Task: Search one way flight ticket for 1 adult, 5 children, 2 infants in seat and 1 infant on lap in first from Meridian: Key Field to Rockford: Chicago Rockford International Airport(was Northwest Chicagoland Regional Airport At Rockford) on 5-1-2023. Choice of flights is Southwest. Number of bags: 7 checked bags. Price is upto 55000. Outbound departure time preference is 18:45.
Action: Mouse moved to (347, 514)
Screenshot: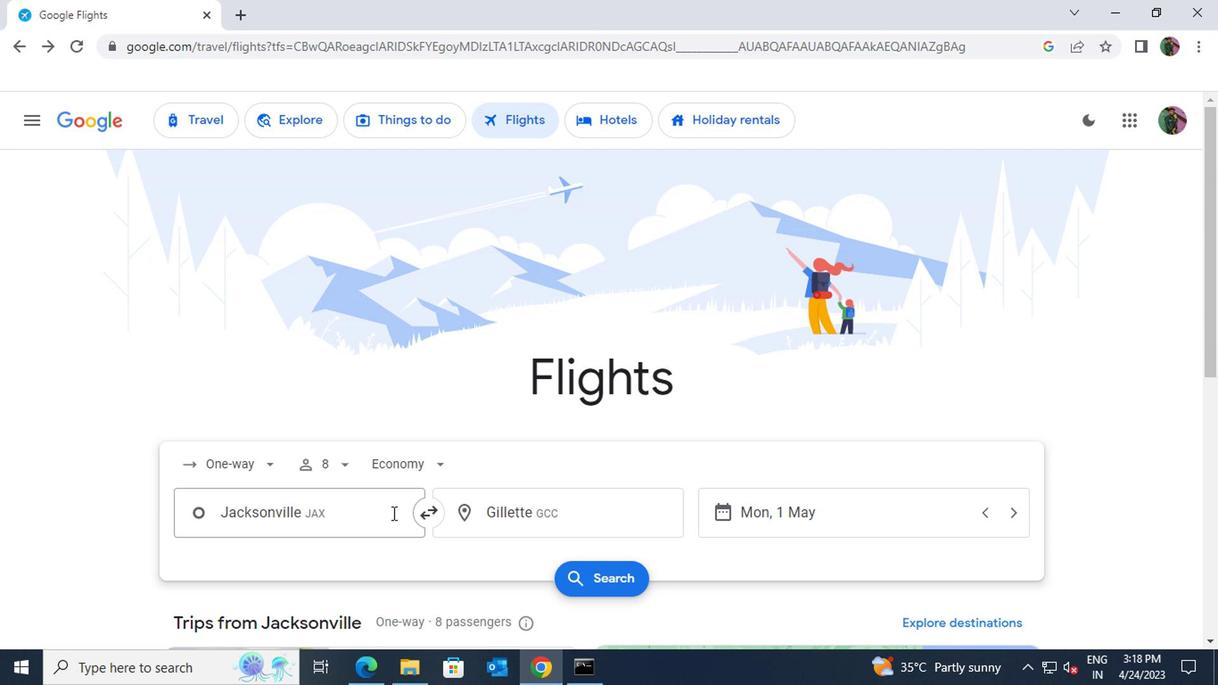 
Action: Mouse pressed left at (347, 514)
Screenshot: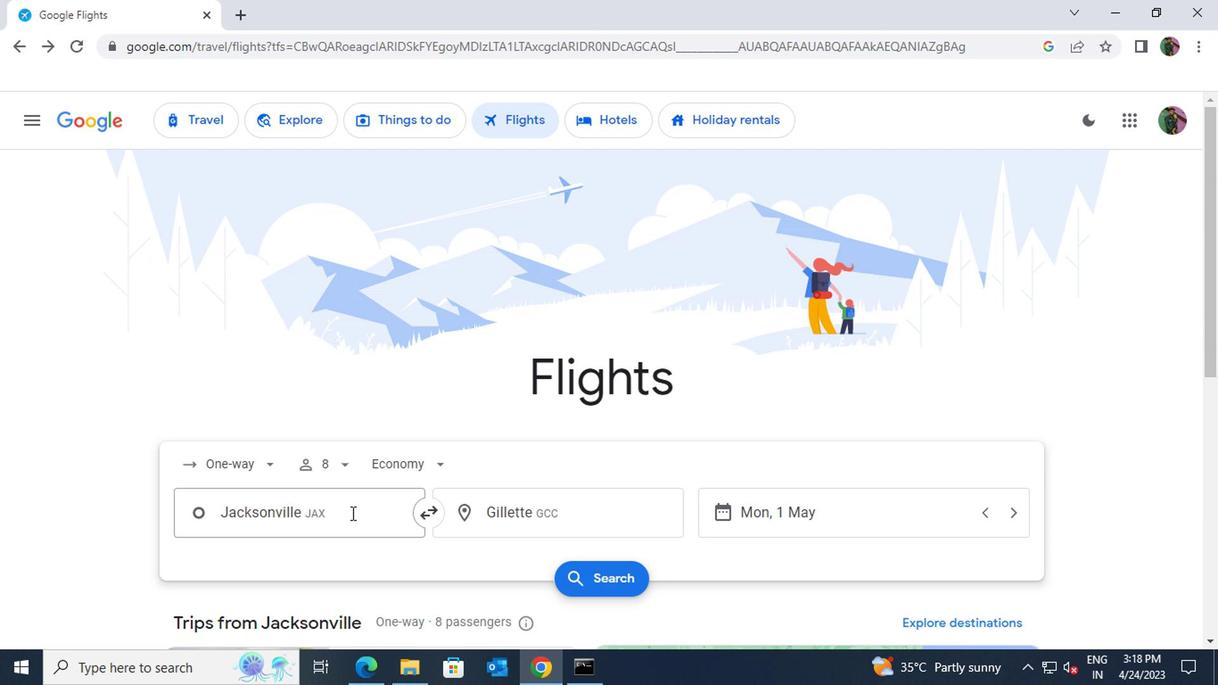 
Action: Key pressed meridan
Screenshot: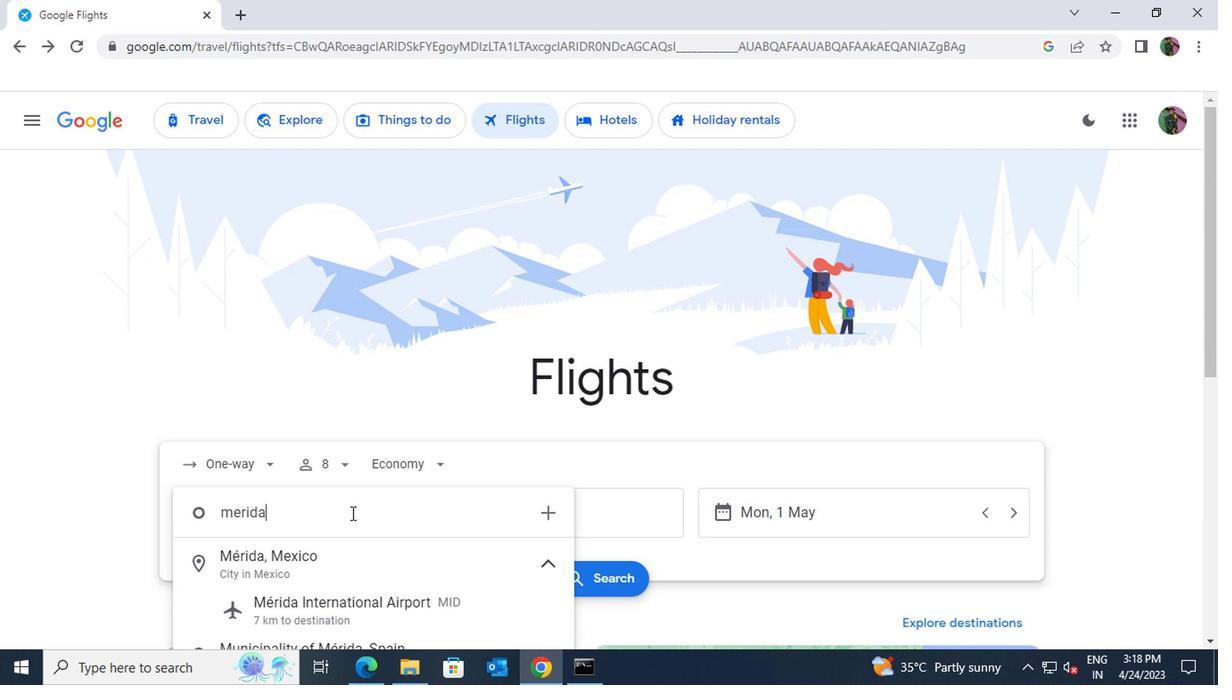 
Action: Mouse moved to (354, 570)
Screenshot: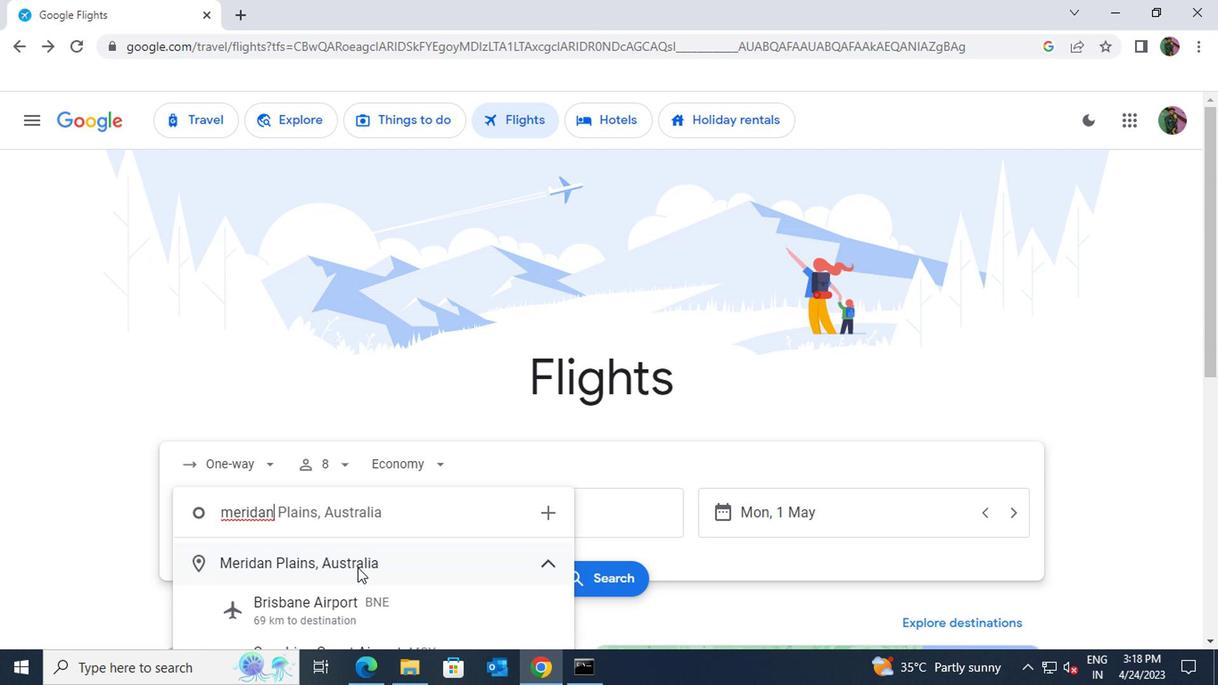 
Action: Mouse pressed left at (354, 570)
Screenshot: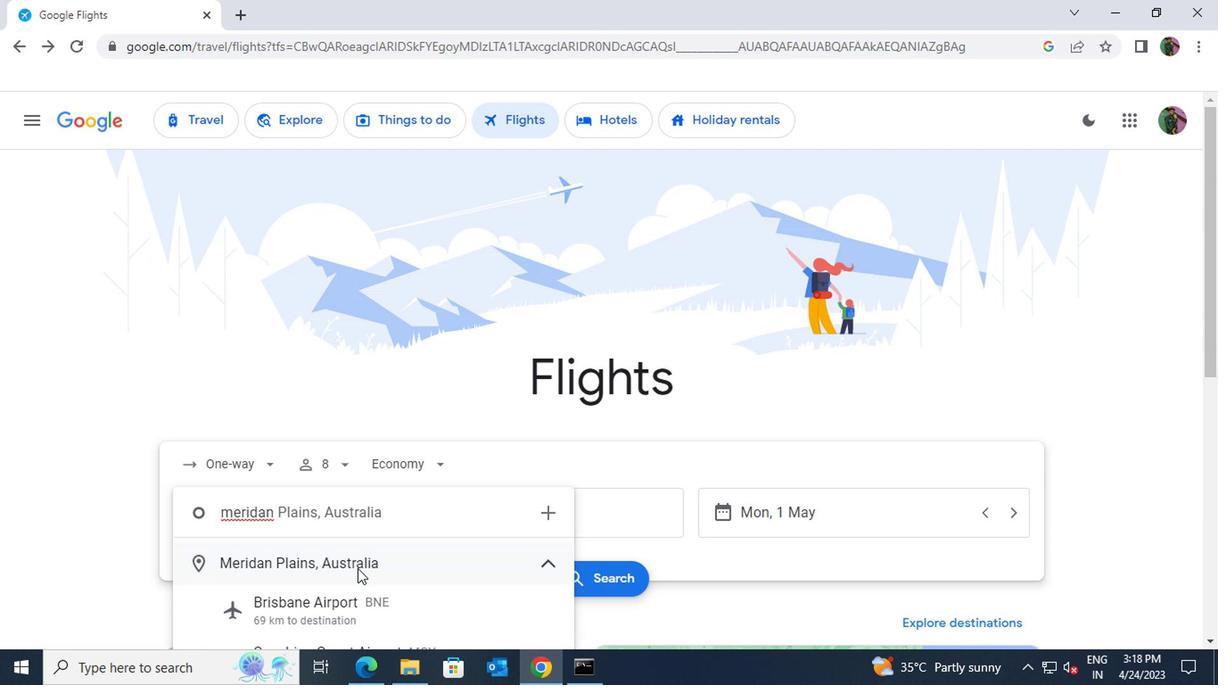 
Action: Mouse moved to (504, 520)
Screenshot: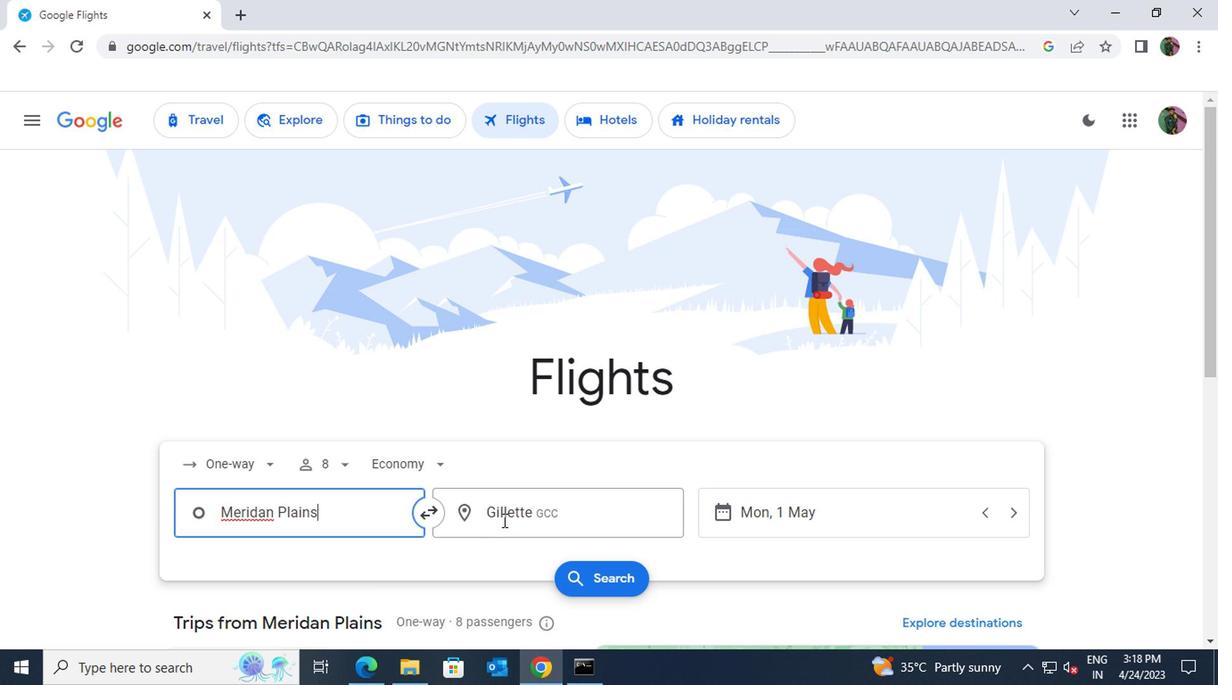 
Action: Mouse pressed left at (504, 520)
Screenshot: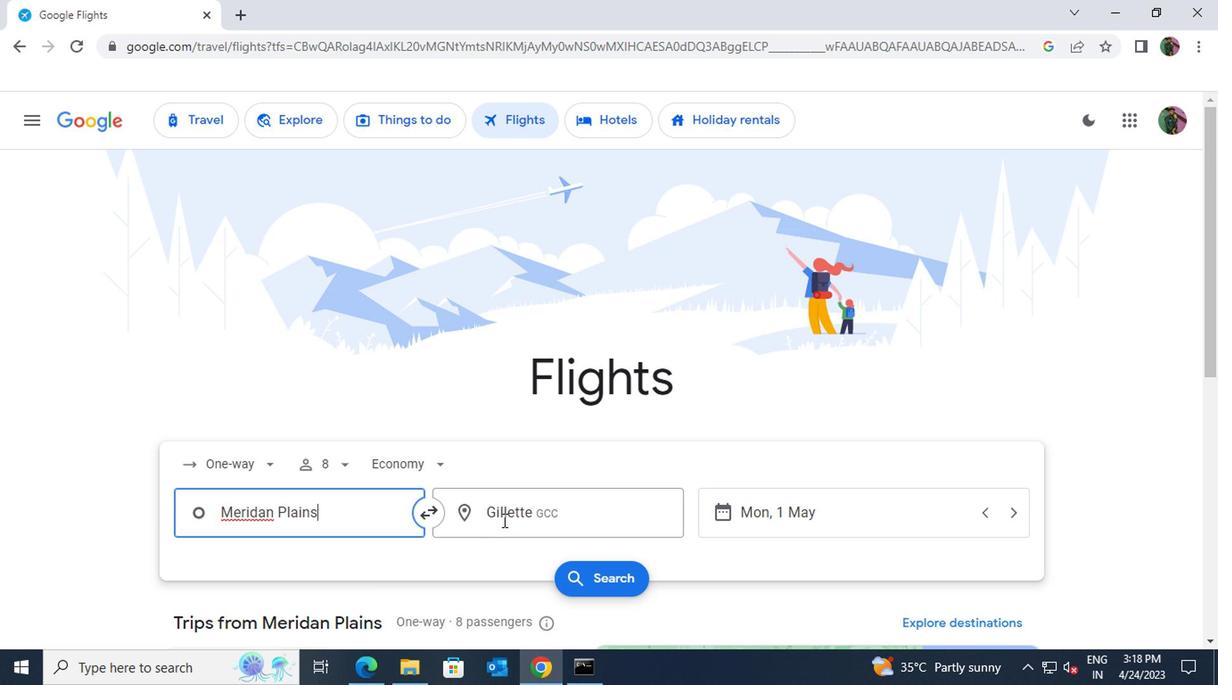 
Action: Key pressed rockford<Key.space>chiag
Screenshot: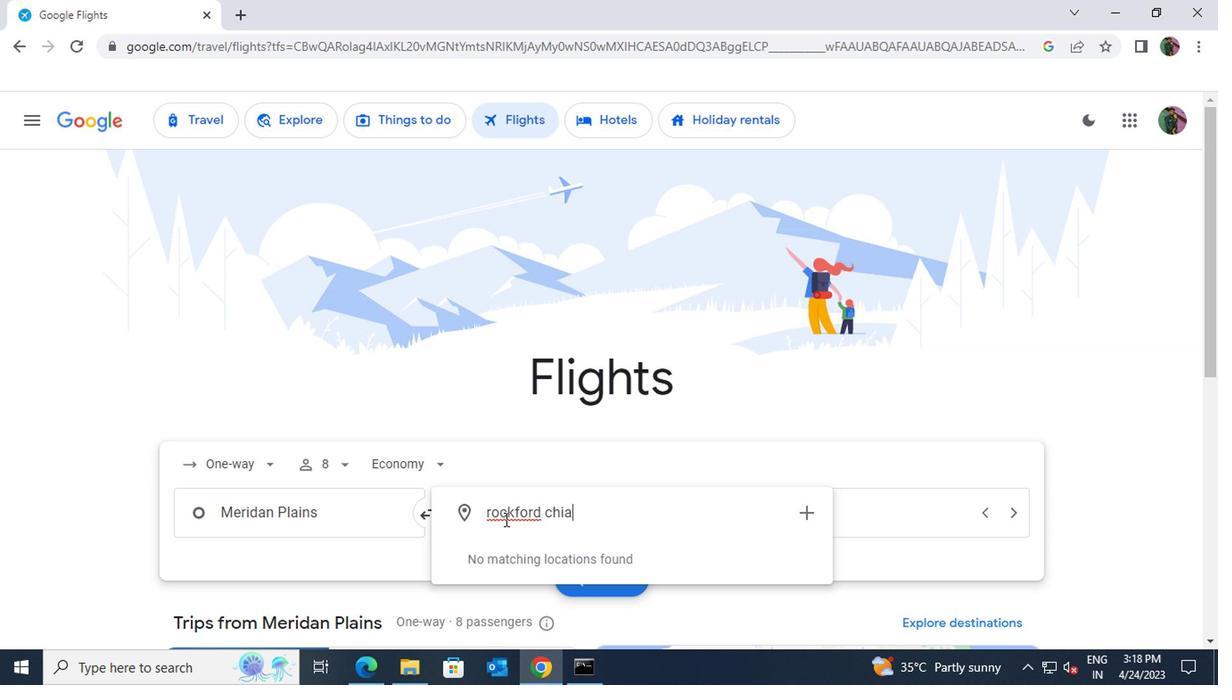 
Action: Mouse moved to (589, 552)
Screenshot: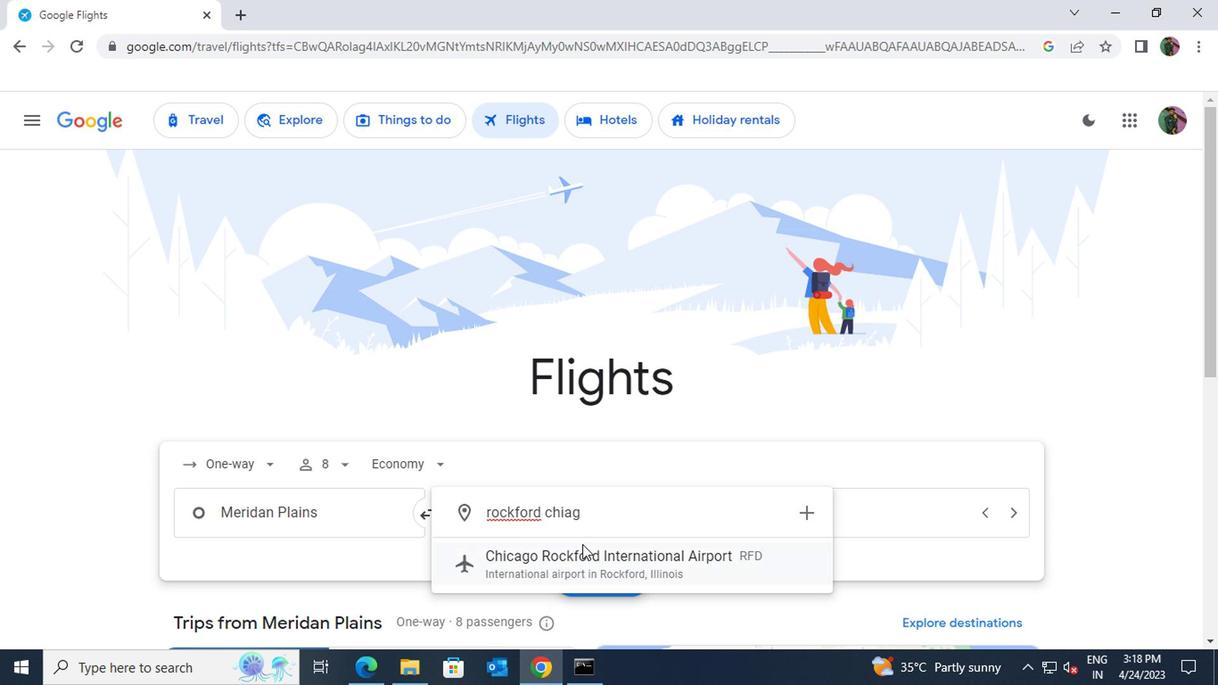 
Action: Mouse pressed left at (589, 552)
Screenshot: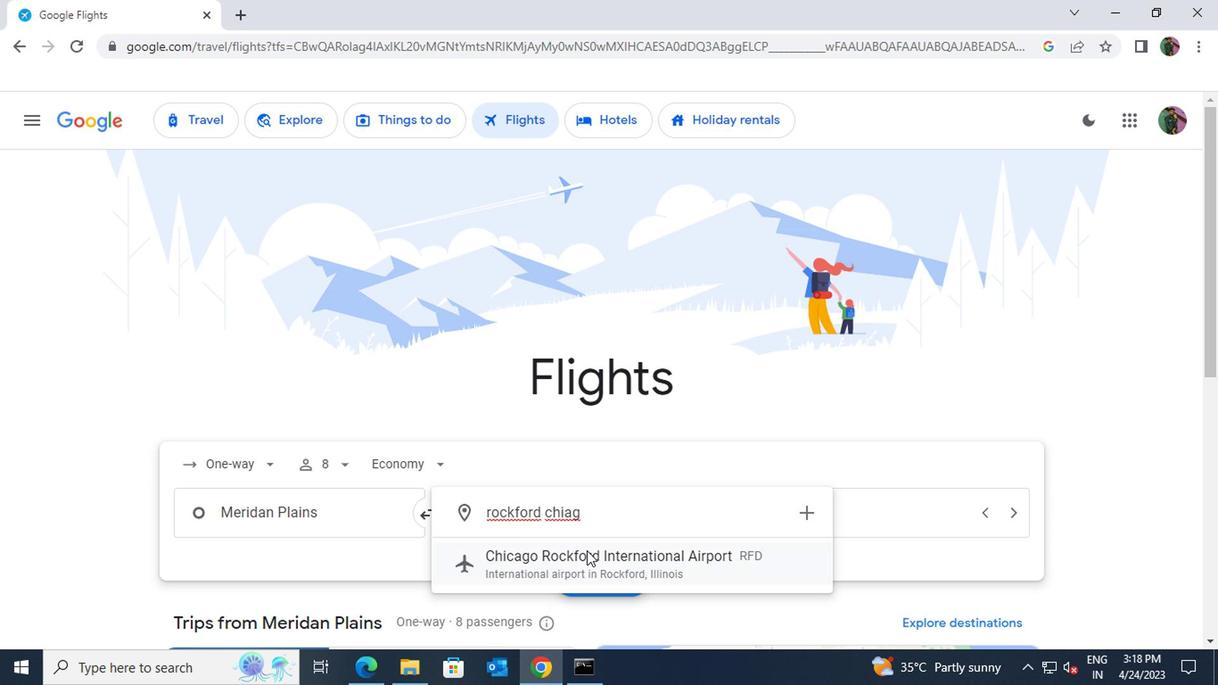 
Action: Mouse moved to (348, 471)
Screenshot: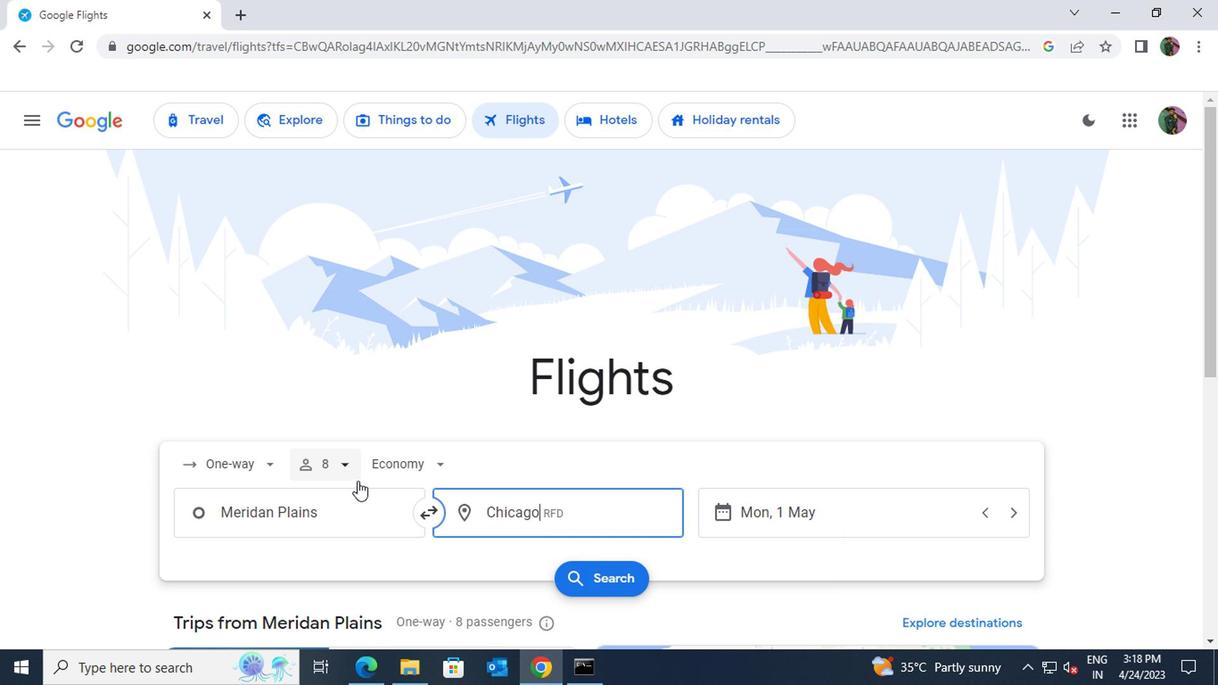 
Action: Mouse pressed left at (348, 471)
Screenshot: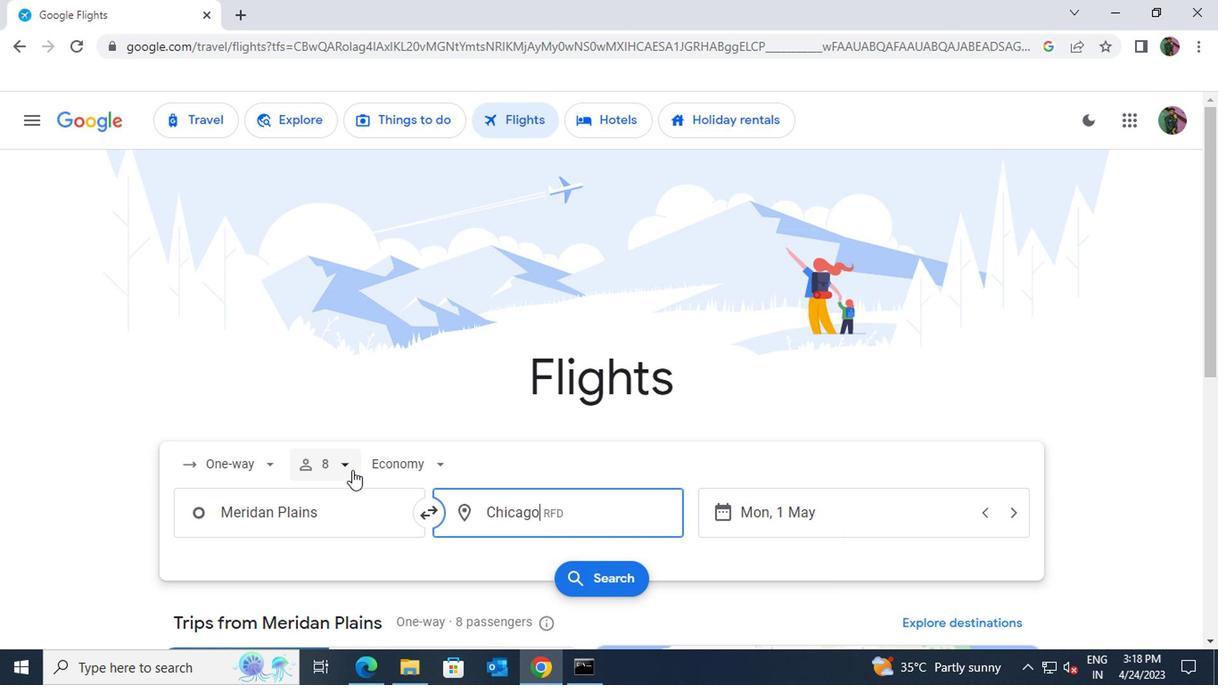 
Action: Mouse moved to (404, 515)
Screenshot: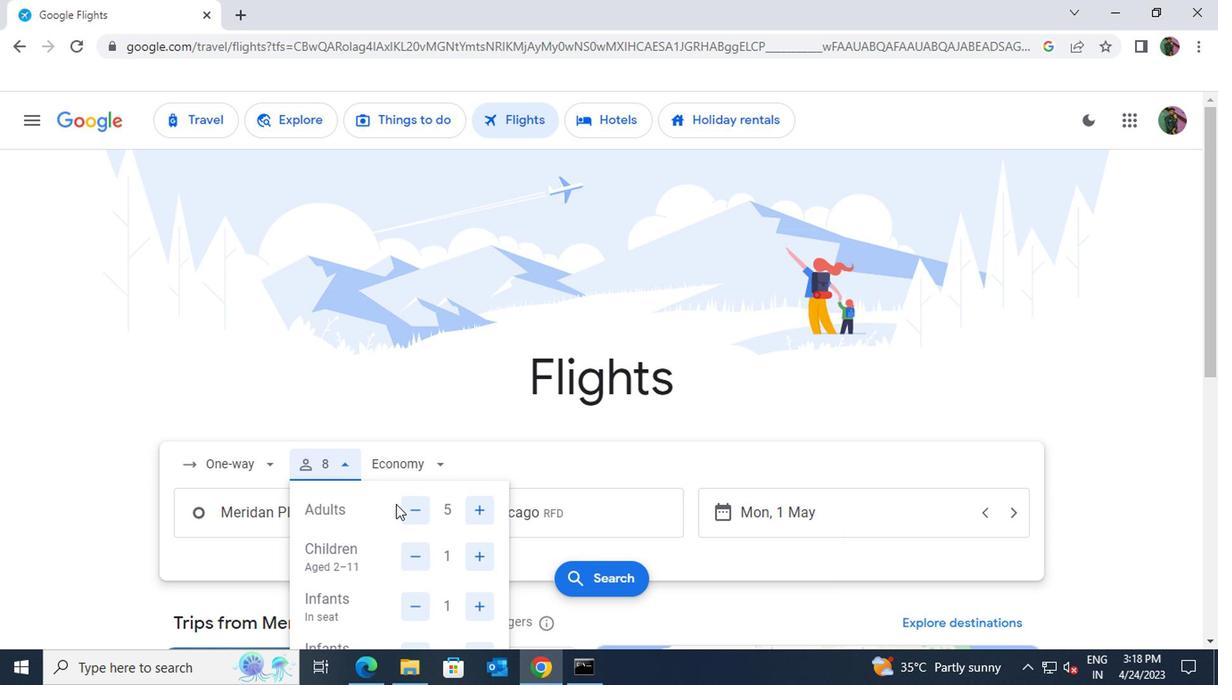 
Action: Mouse pressed left at (404, 515)
Screenshot: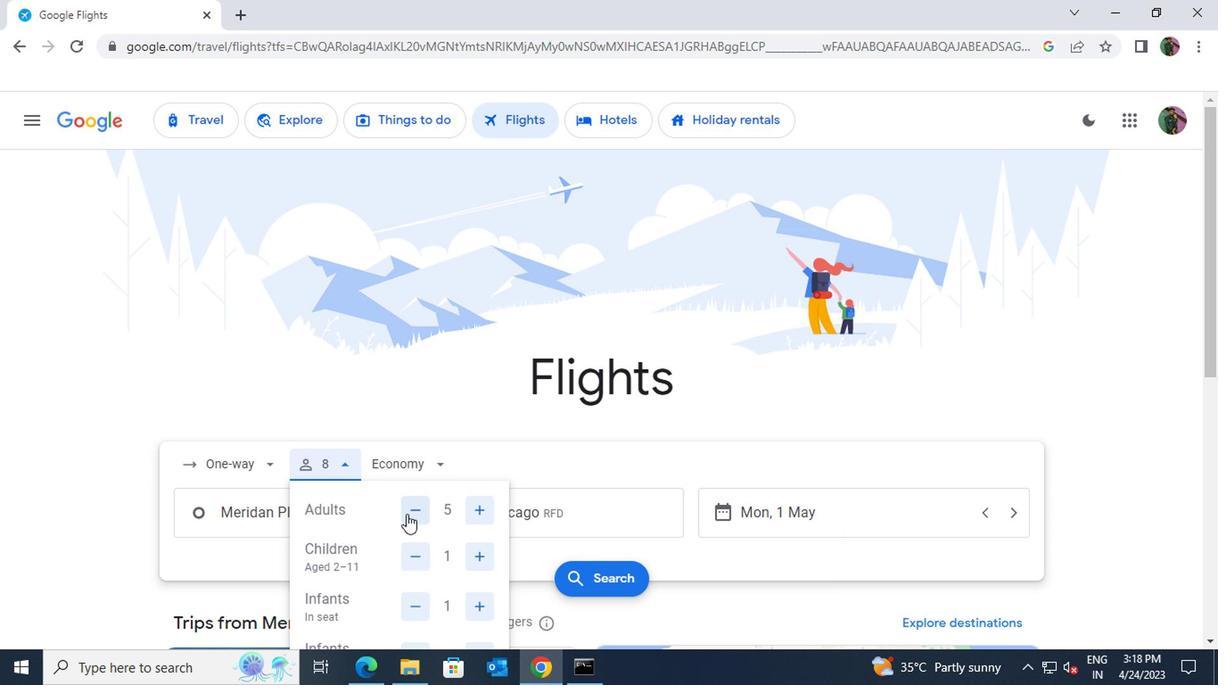 
Action: Mouse pressed left at (404, 515)
Screenshot: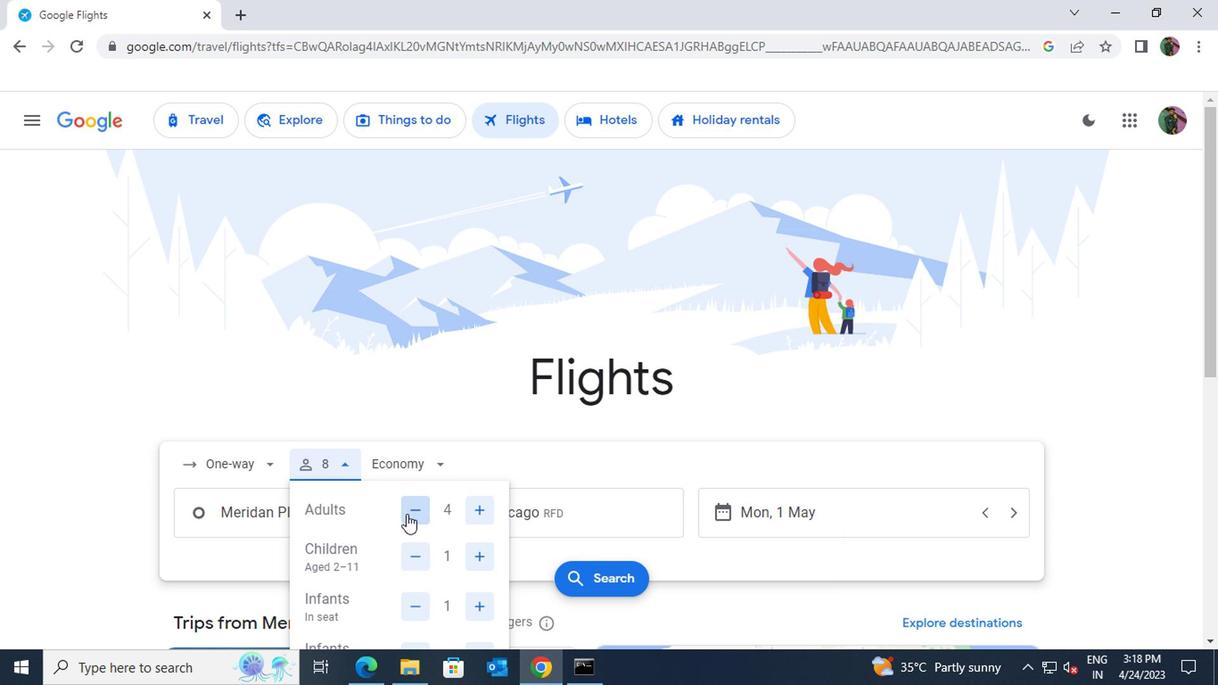 
Action: Mouse pressed left at (404, 515)
Screenshot: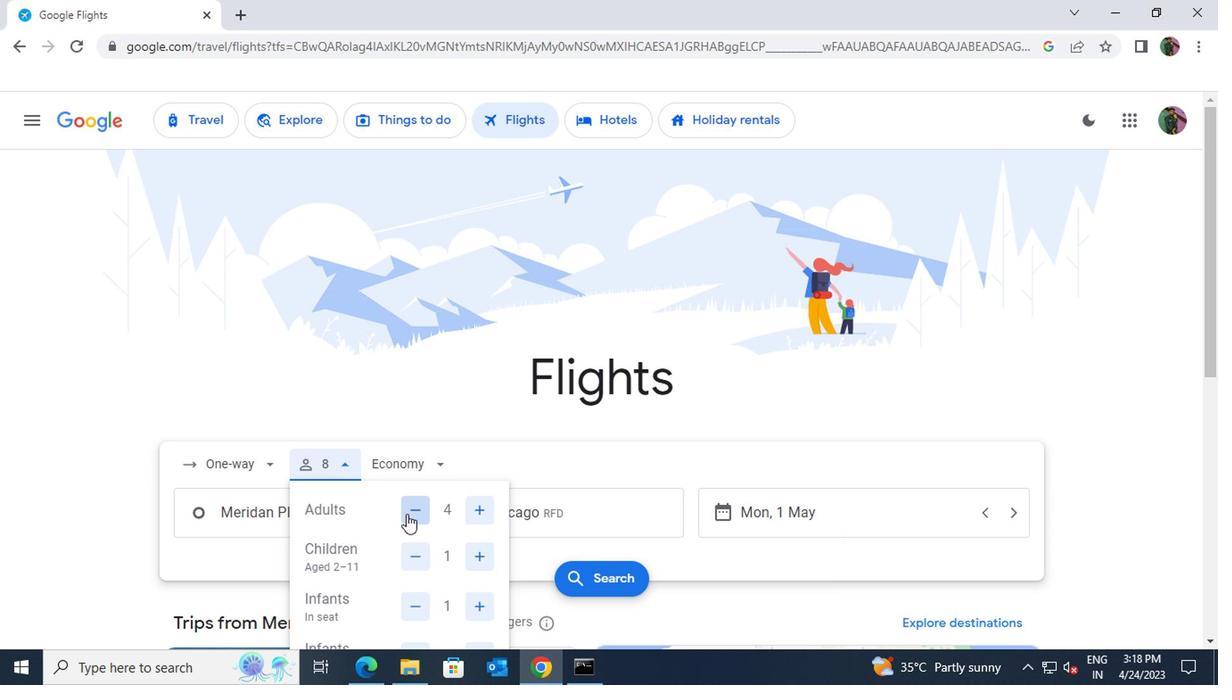 
Action: Mouse pressed left at (404, 515)
Screenshot: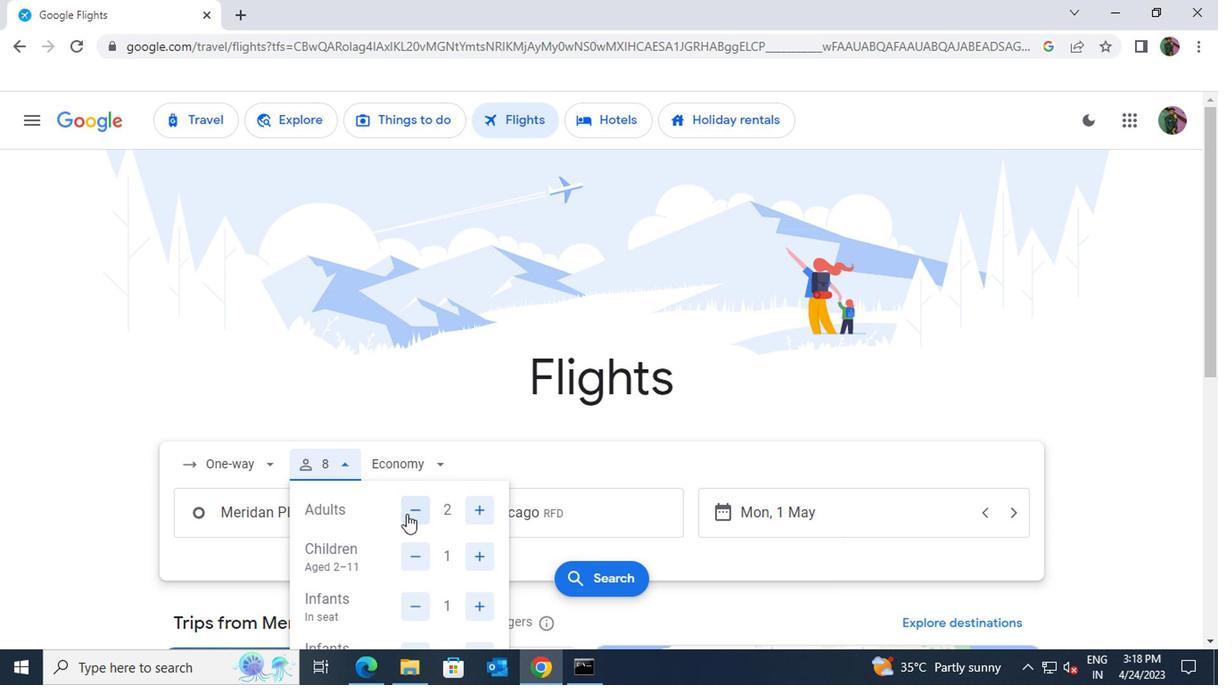 
Action: Mouse moved to (471, 559)
Screenshot: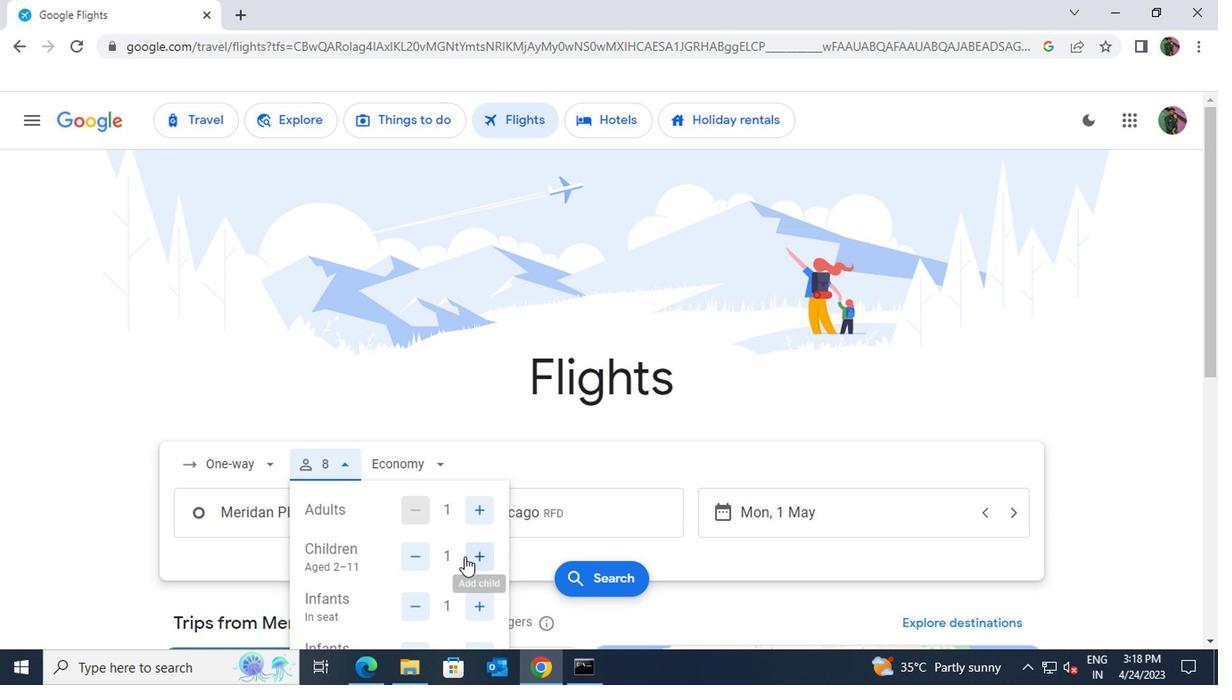 
Action: Mouse pressed left at (471, 559)
Screenshot: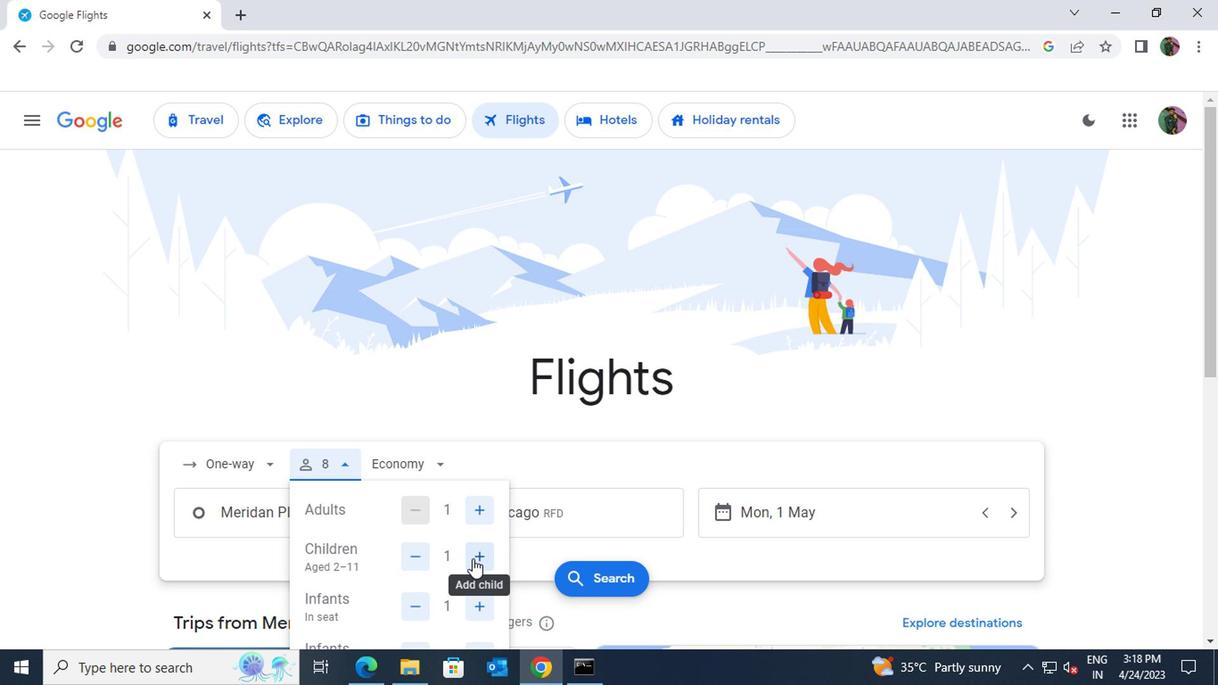 
Action: Mouse pressed left at (471, 559)
Screenshot: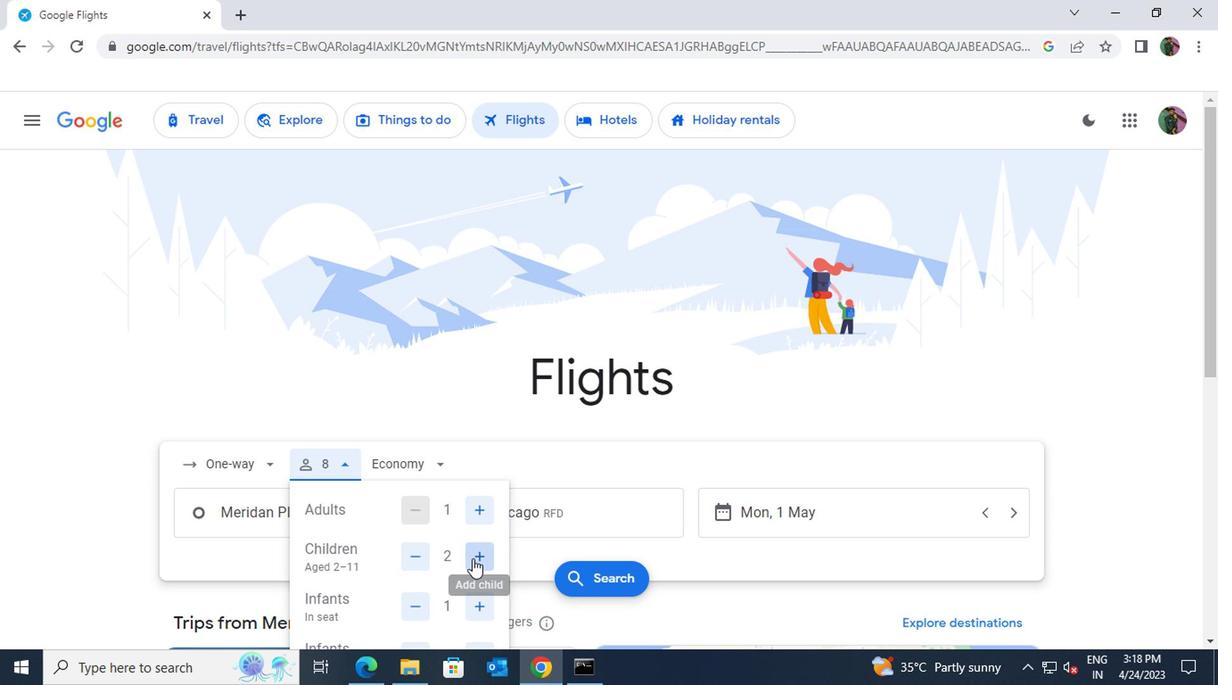 
Action: Mouse pressed left at (471, 559)
Screenshot: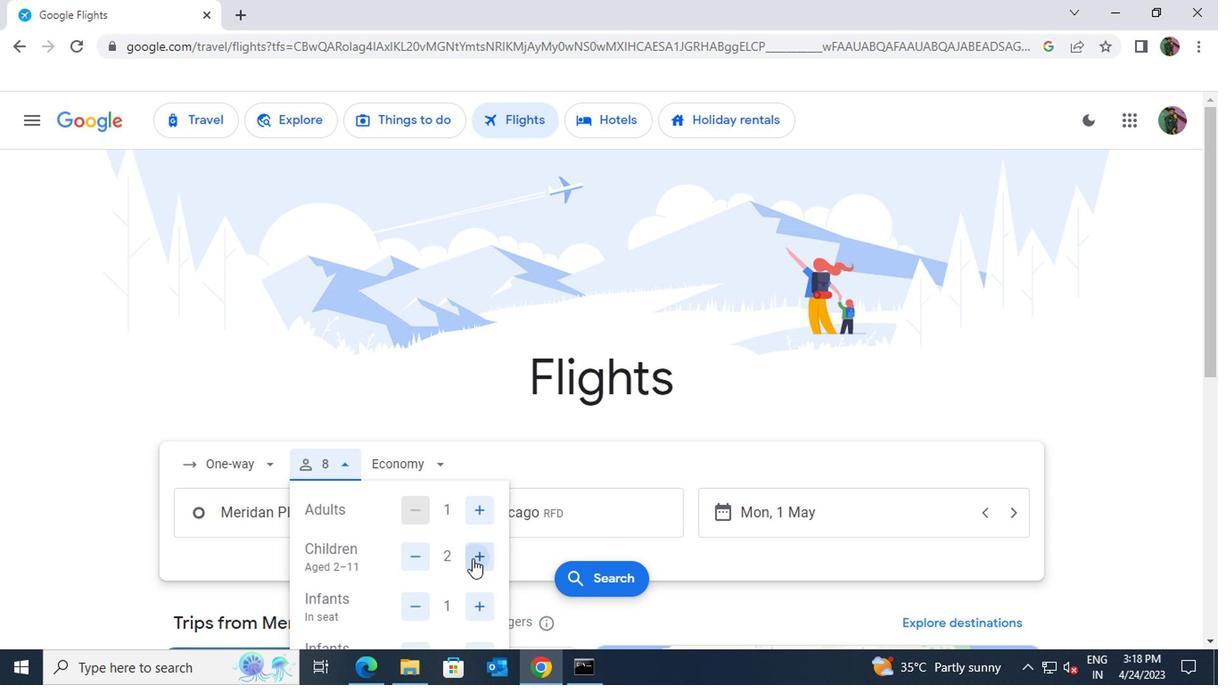 
Action: Mouse pressed left at (471, 559)
Screenshot: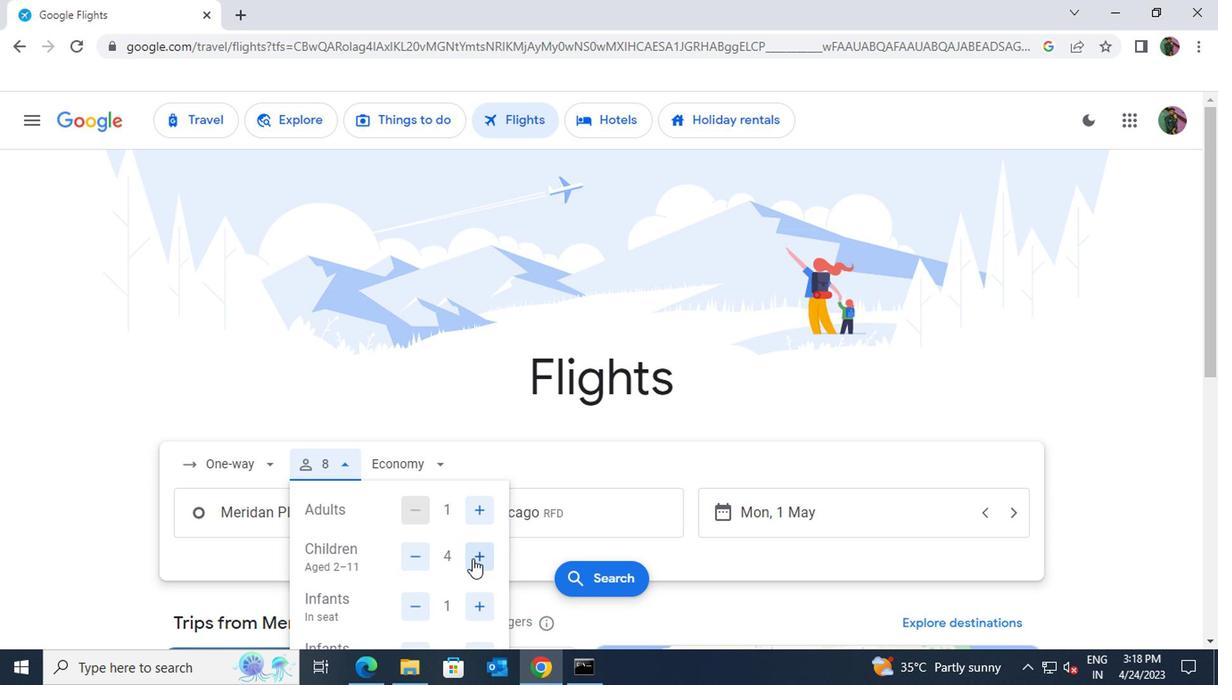 
Action: Mouse scrolled (471, 559) with delta (0, 0)
Screenshot: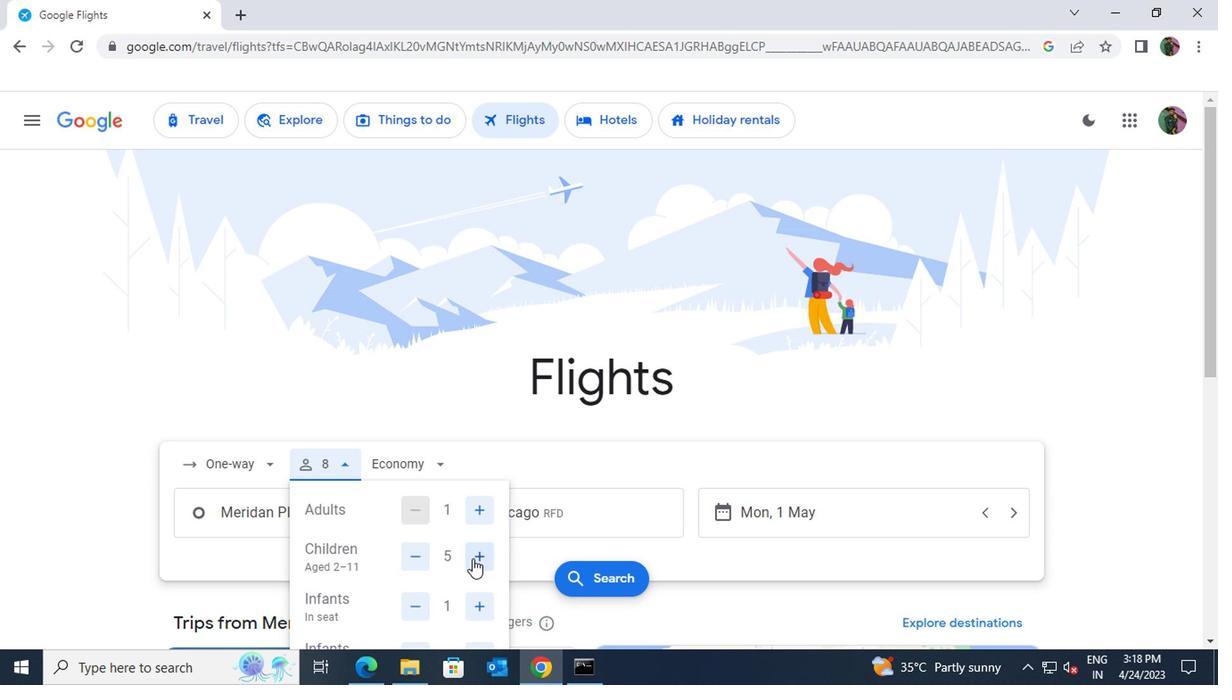 
Action: Mouse moved to (413, 561)
Screenshot: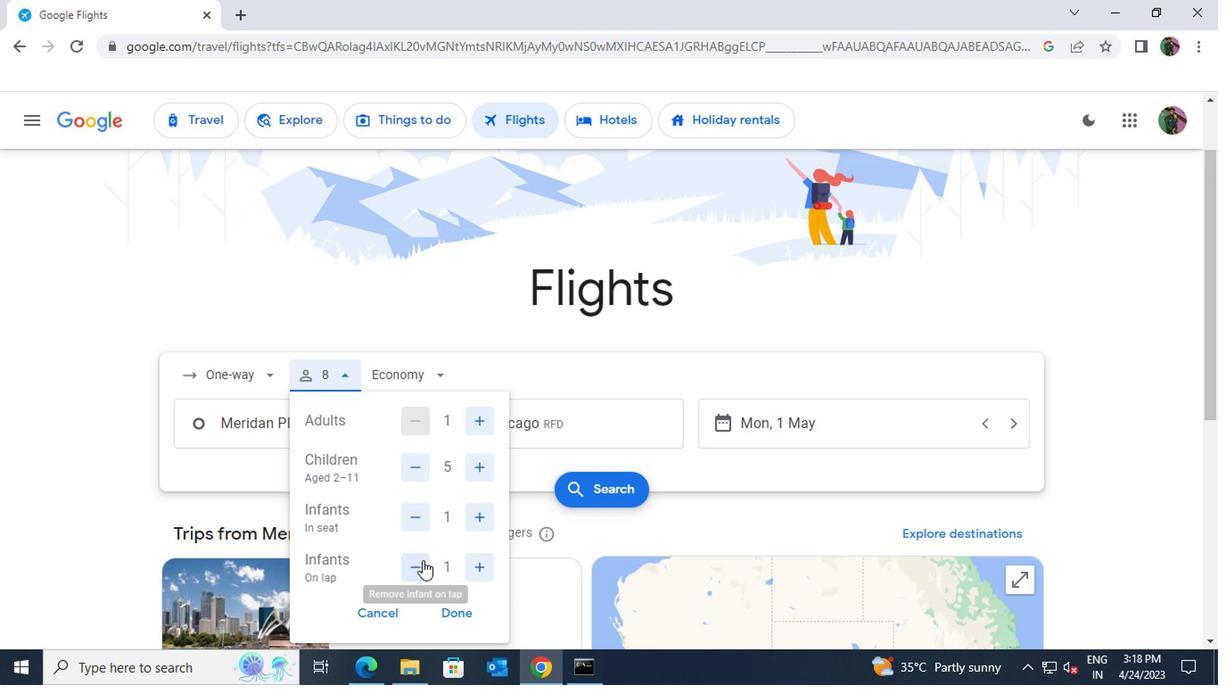 
Action: Mouse pressed left at (413, 561)
Screenshot: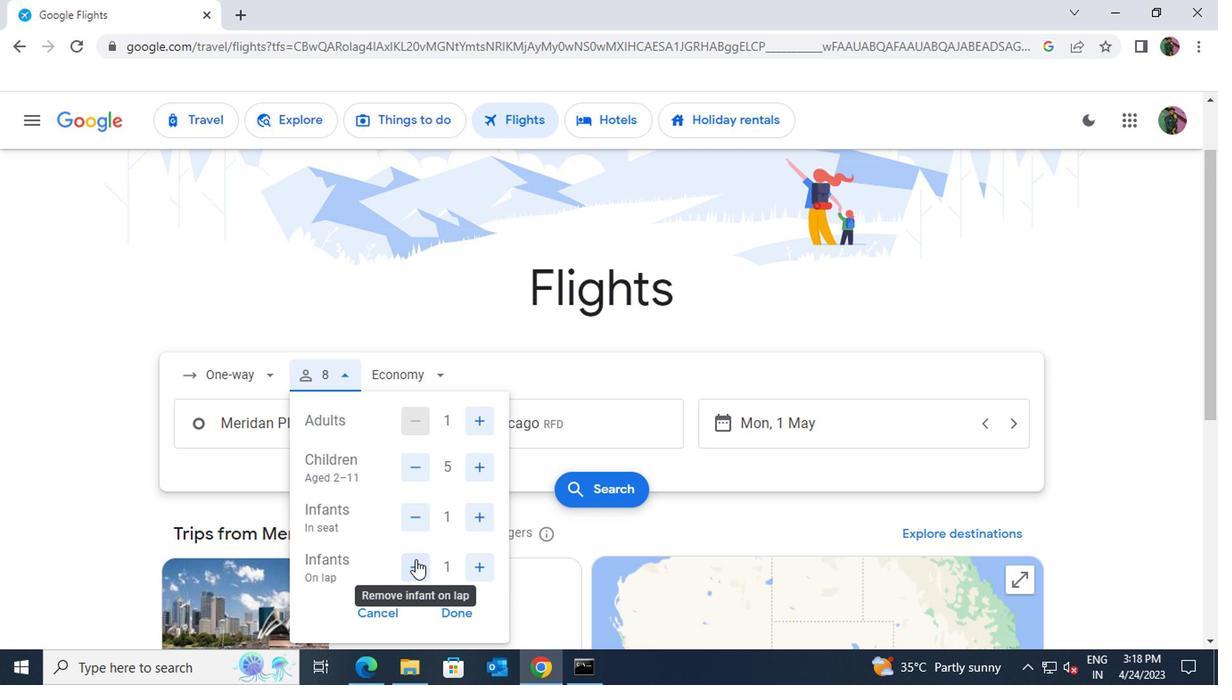 
Action: Mouse moved to (451, 604)
Screenshot: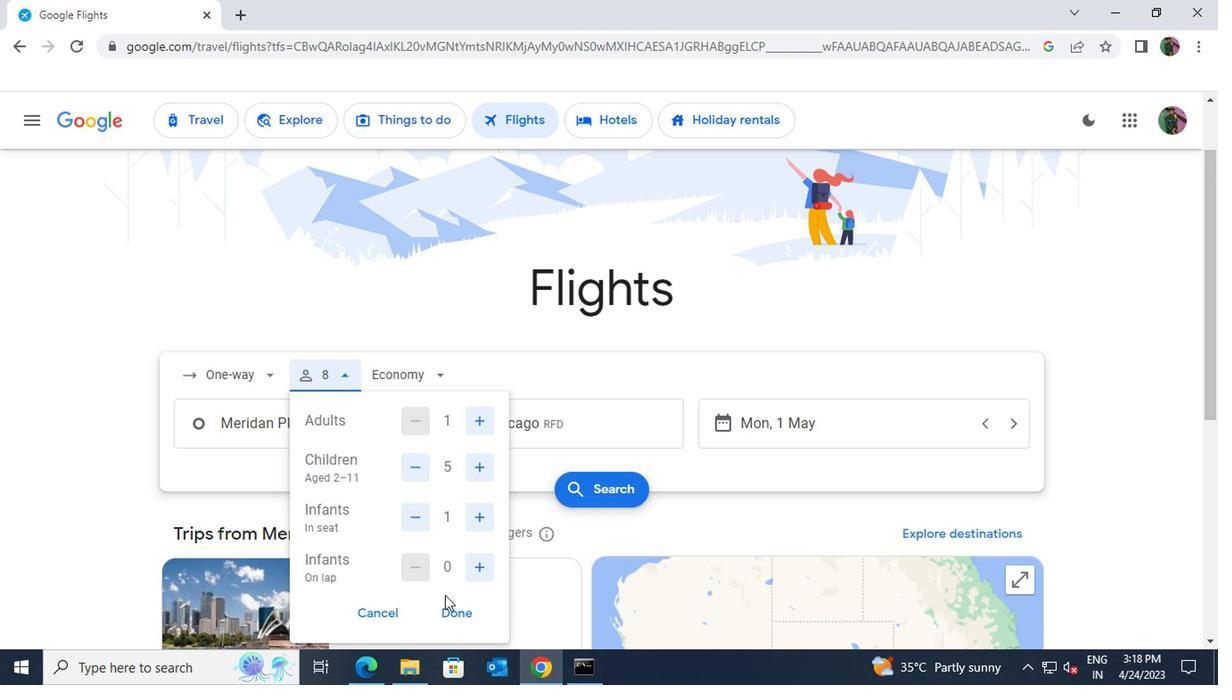 
Action: Mouse pressed left at (451, 604)
Screenshot: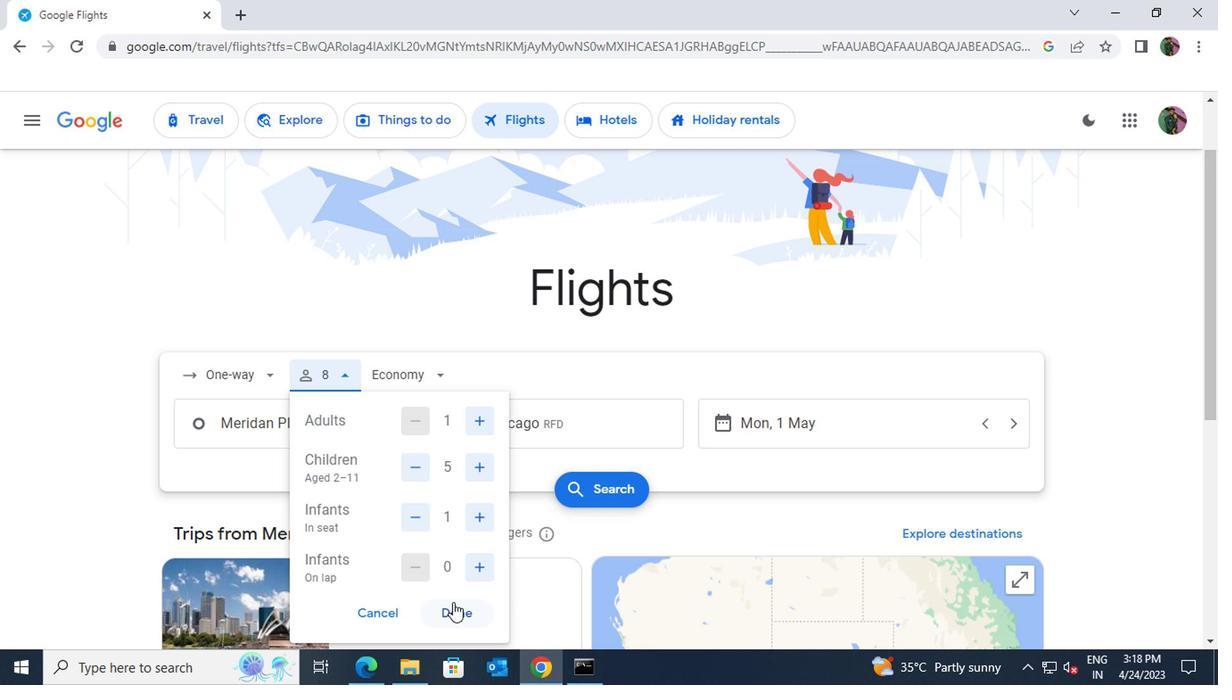 
Action: Mouse moved to (714, 425)
Screenshot: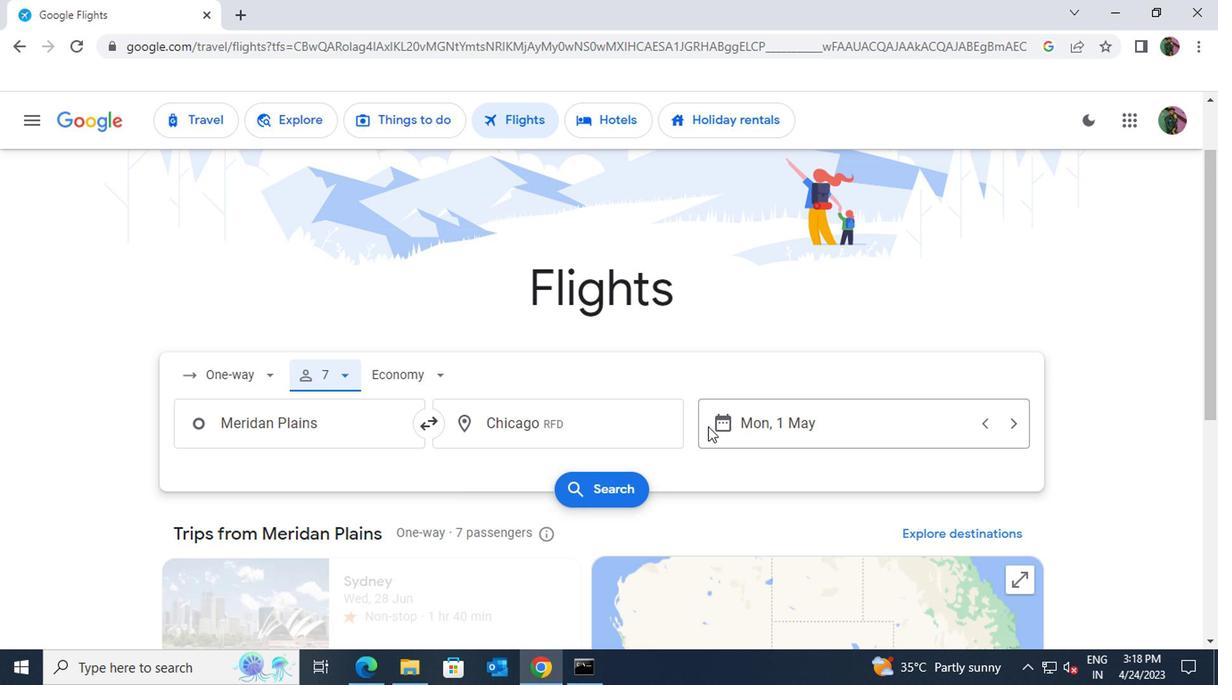 
Action: Mouse pressed left at (714, 425)
Screenshot: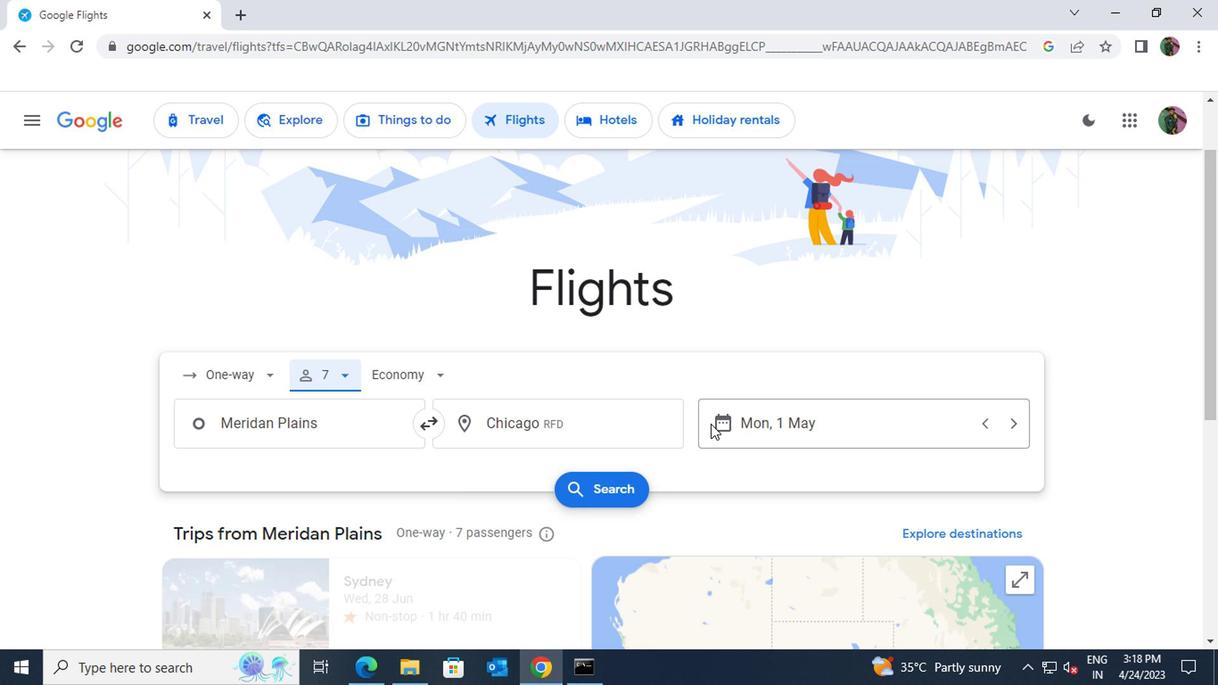 
Action: Mouse moved to (785, 329)
Screenshot: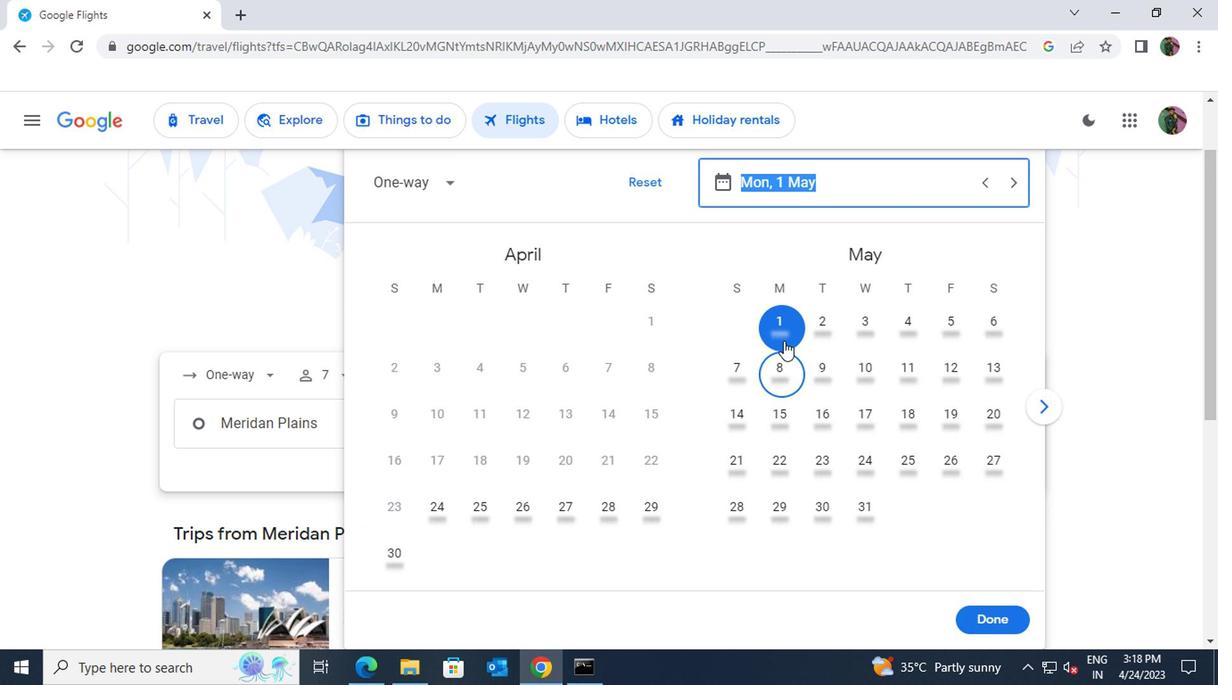 
Action: Mouse pressed left at (785, 329)
Screenshot: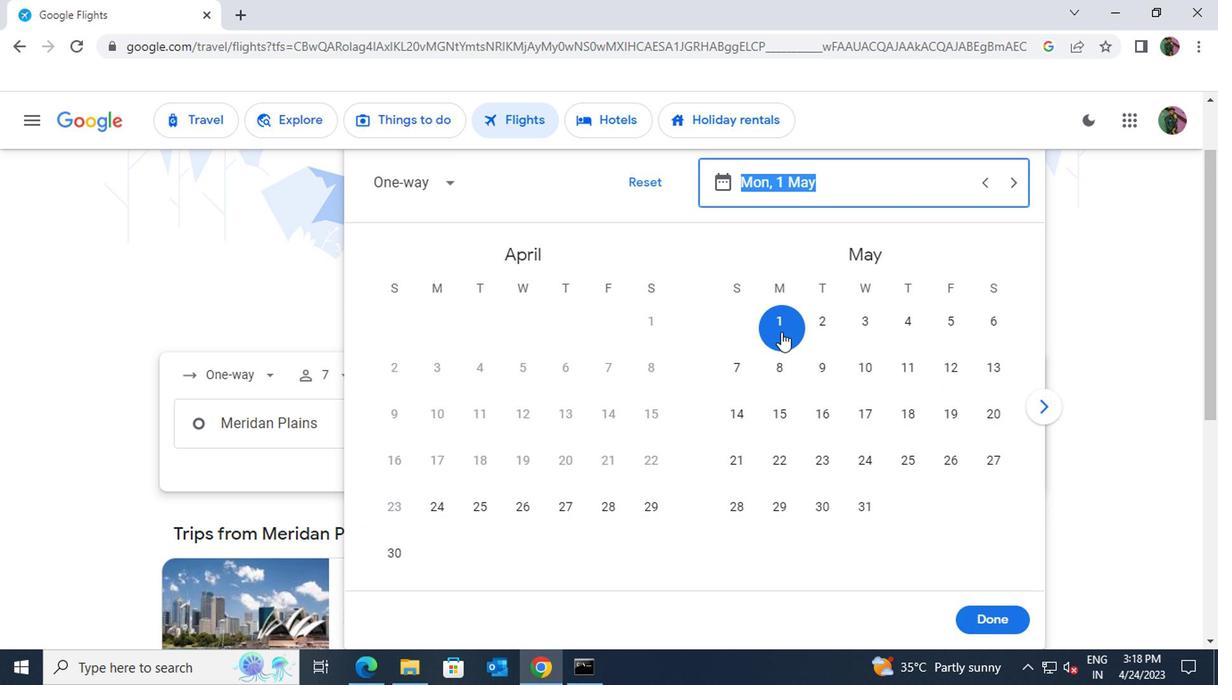 
Action: Mouse moved to (976, 614)
Screenshot: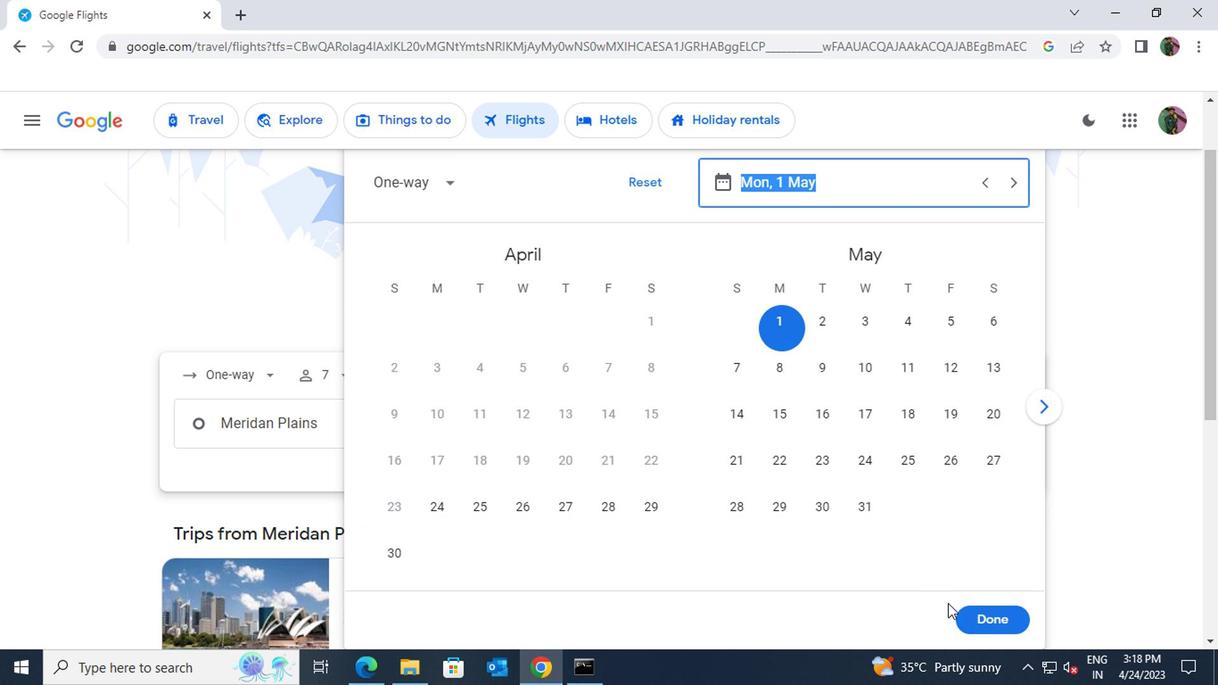 
Action: Mouse pressed left at (976, 614)
Screenshot: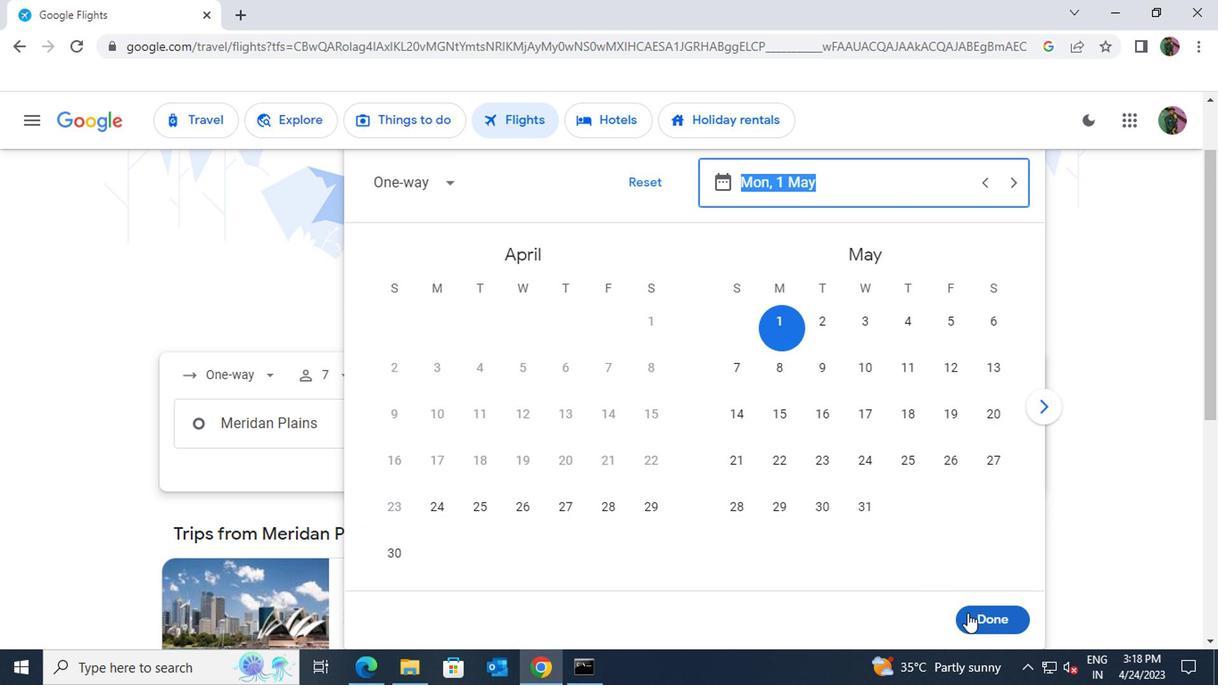 
Action: Mouse moved to (618, 498)
Screenshot: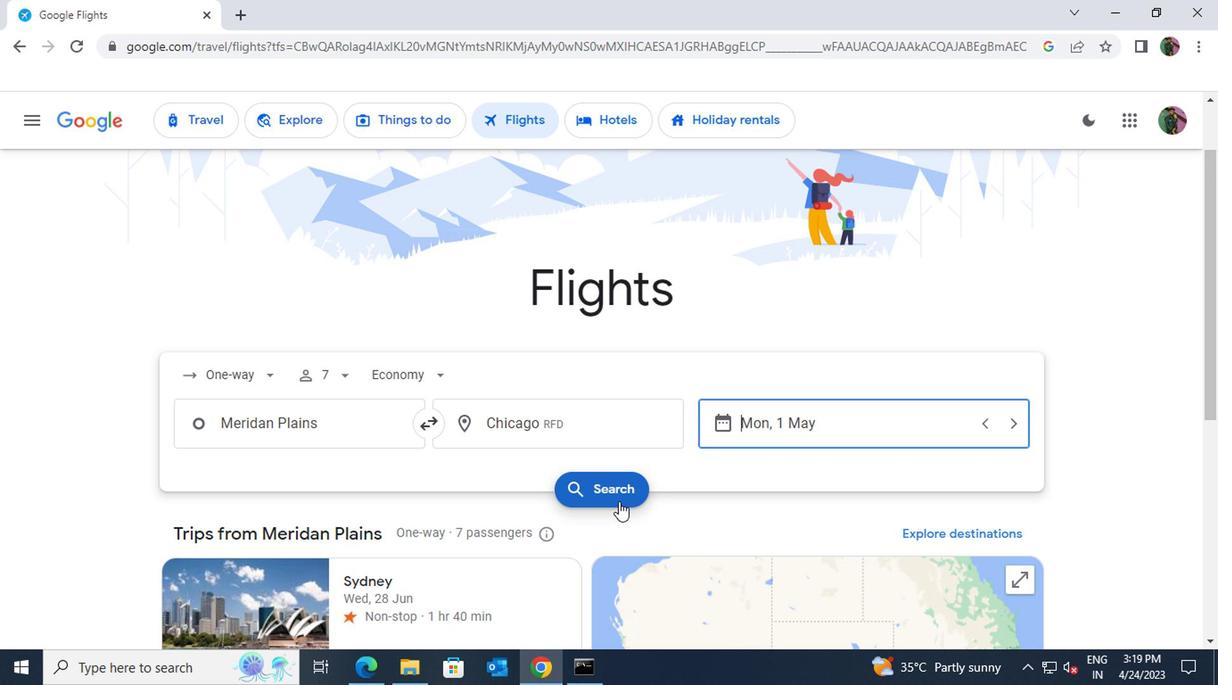 
Action: Mouse pressed left at (618, 498)
Screenshot: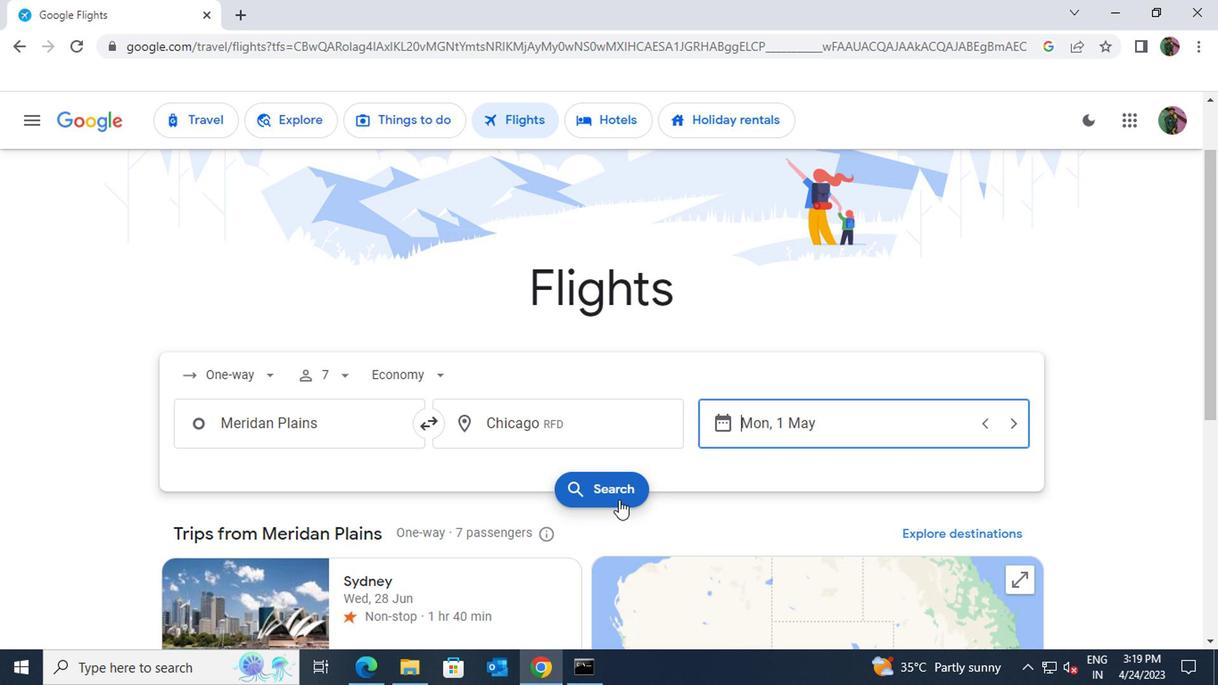 
Action: Mouse moved to (202, 289)
Screenshot: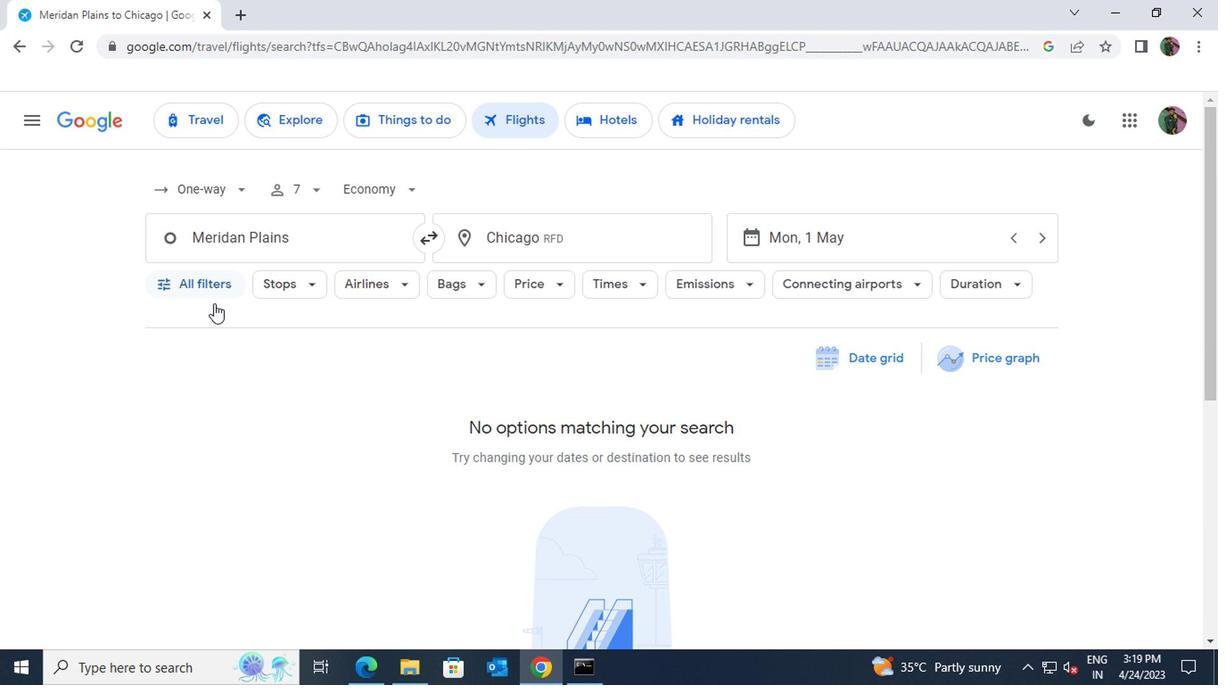 
Action: Mouse pressed left at (202, 289)
Screenshot: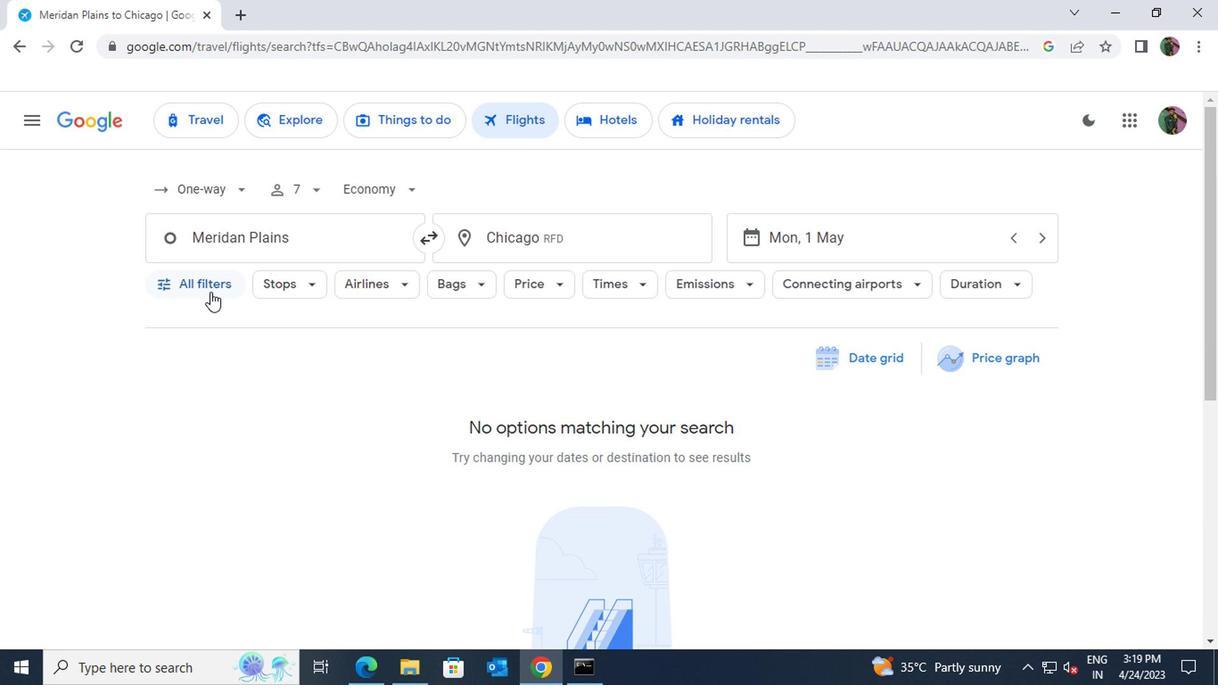 
Action: Mouse moved to (326, 432)
Screenshot: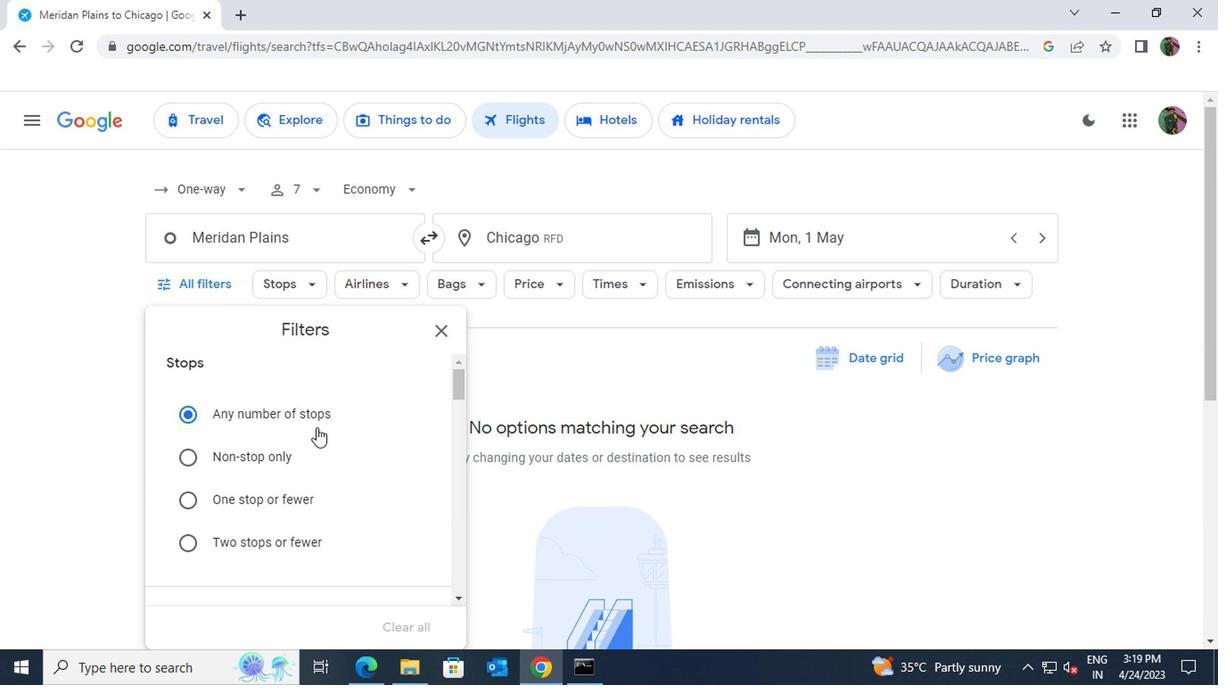 
Action: Mouse scrolled (326, 432) with delta (0, 0)
Screenshot: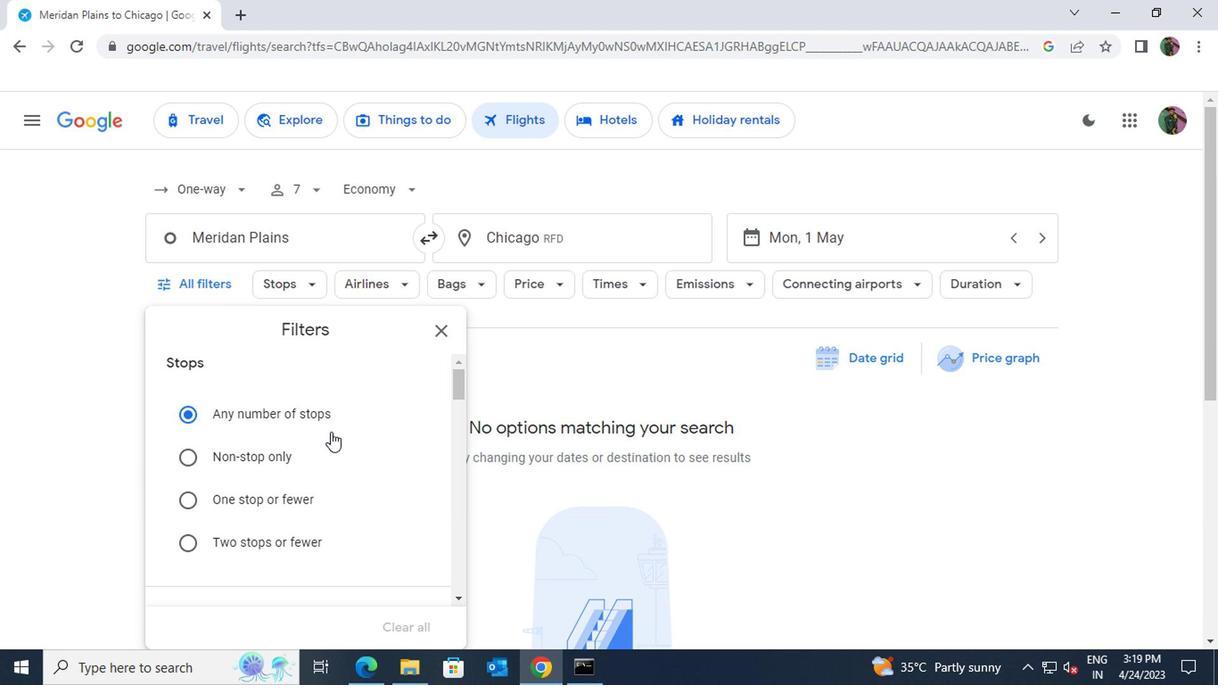 
Action: Mouse scrolled (326, 432) with delta (0, 0)
Screenshot: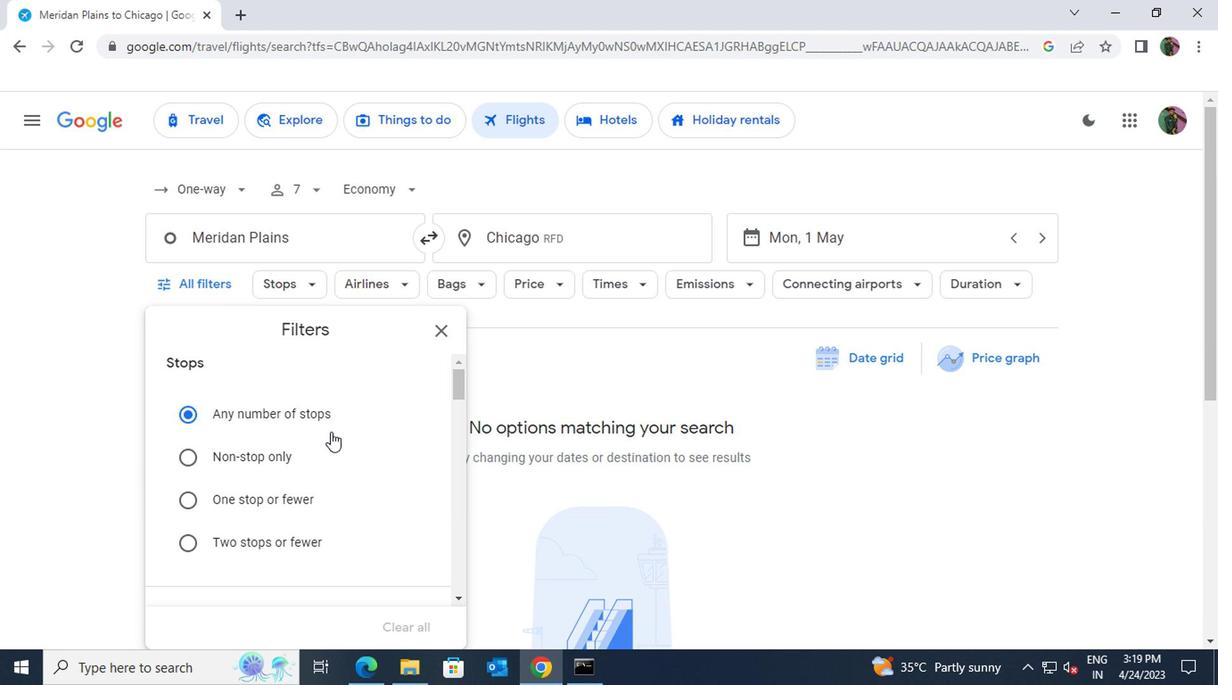 
Action: Mouse moved to (327, 432)
Screenshot: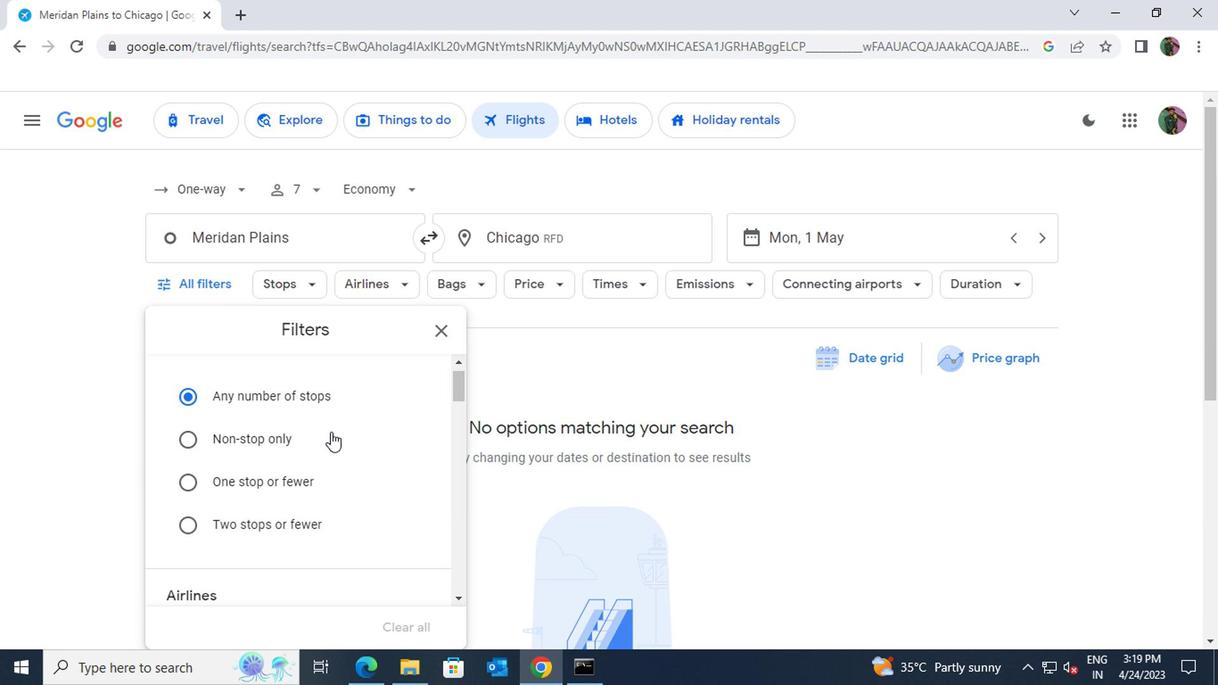 
Action: Mouse scrolled (327, 432) with delta (0, 0)
Screenshot: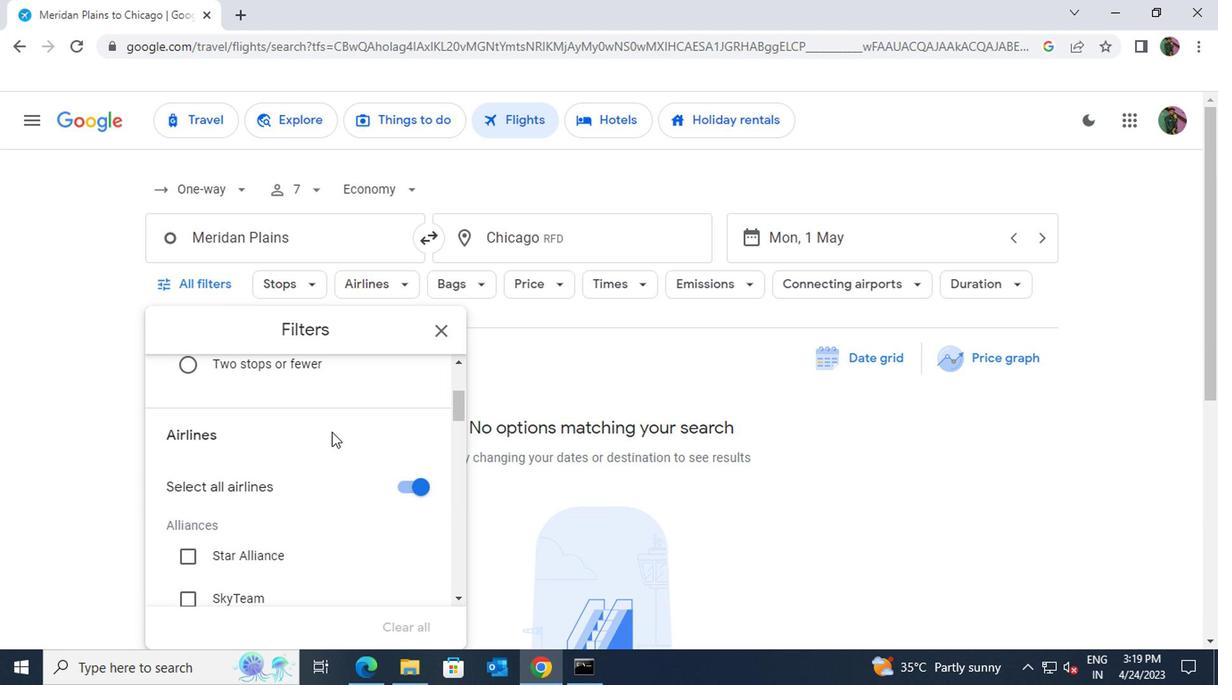 
Action: Mouse scrolled (327, 432) with delta (0, 0)
Screenshot: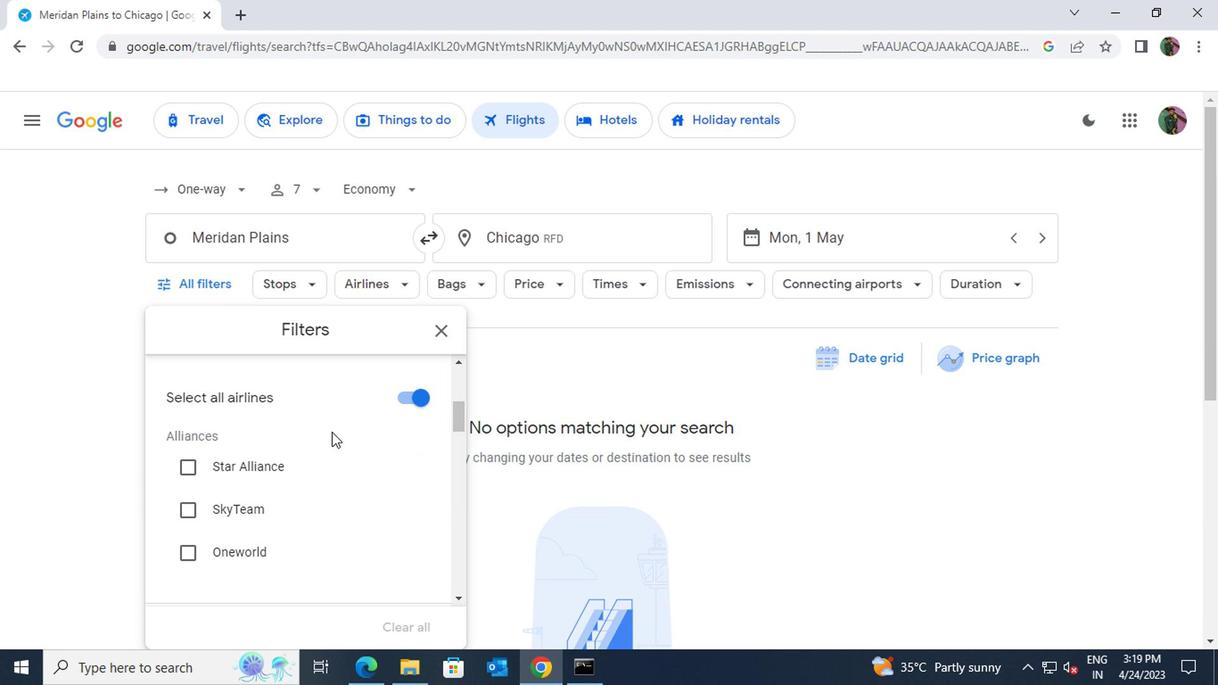 
Action: Mouse scrolled (327, 432) with delta (0, 0)
Screenshot: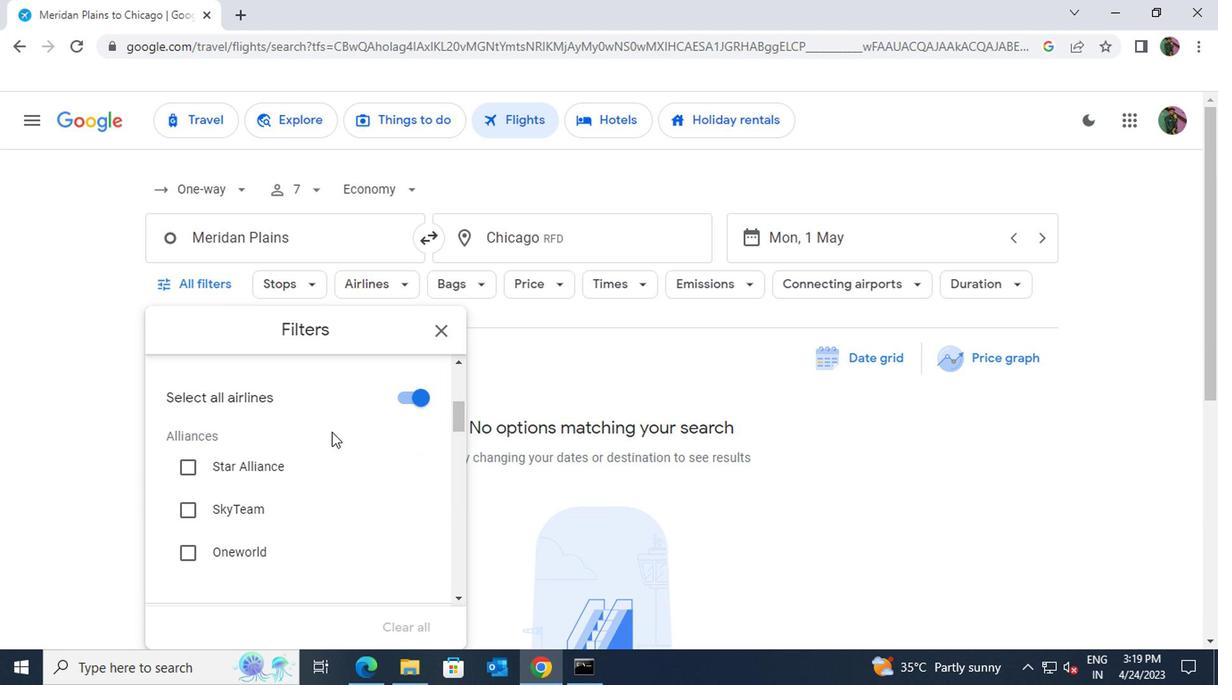 
Action: Mouse scrolled (327, 432) with delta (0, 0)
Screenshot: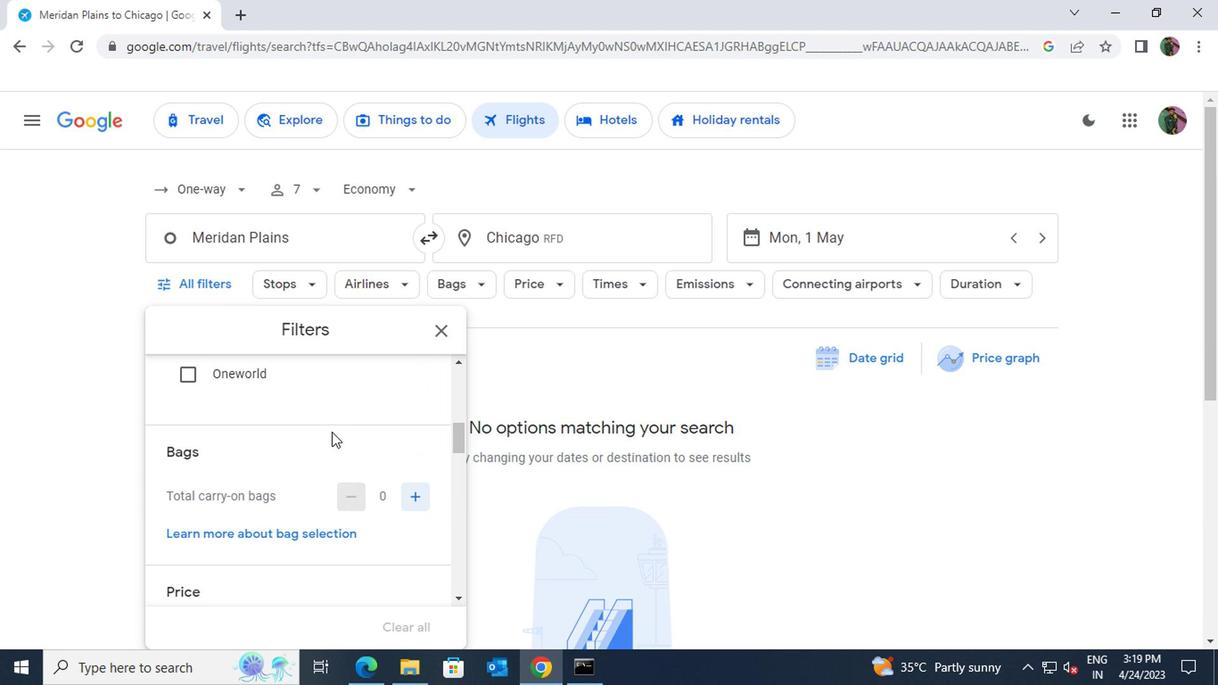 
Action: Mouse moved to (408, 410)
Screenshot: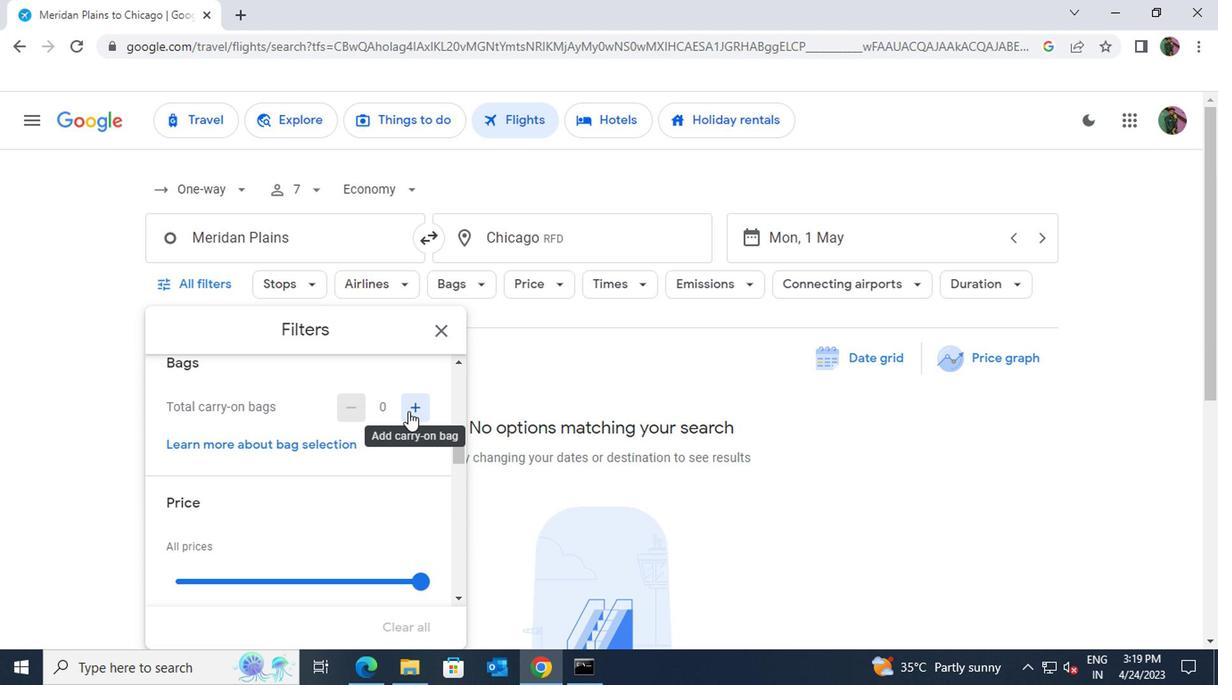 
Action: Mouse pressed left at (408, 410)
Screenshot: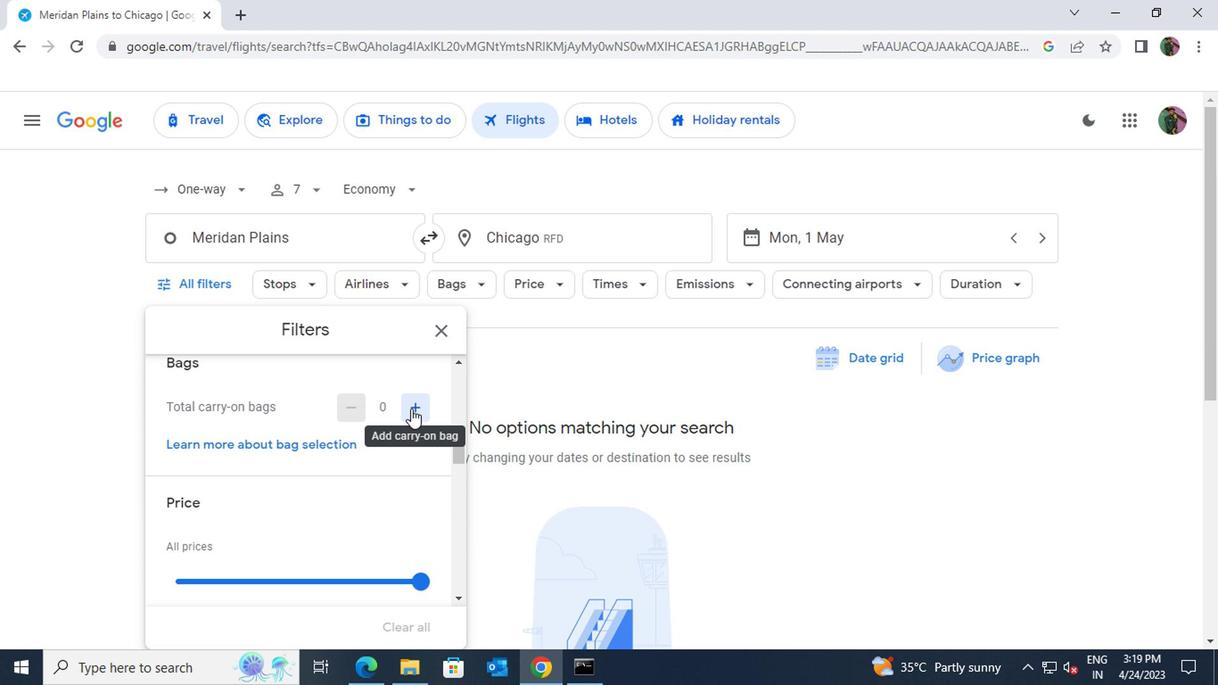 
Action: Mouse pressed left at (408, 410)
Screenshot: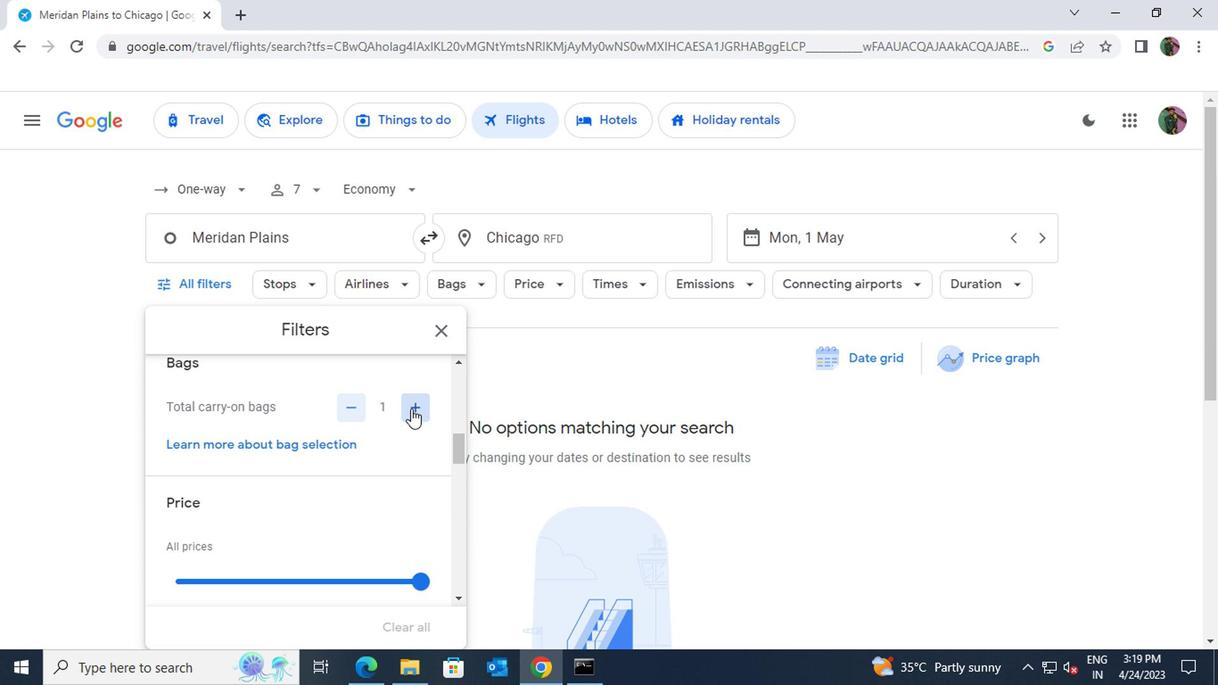 
Action: Mouse pressed left at (408, 410)
Screenshot: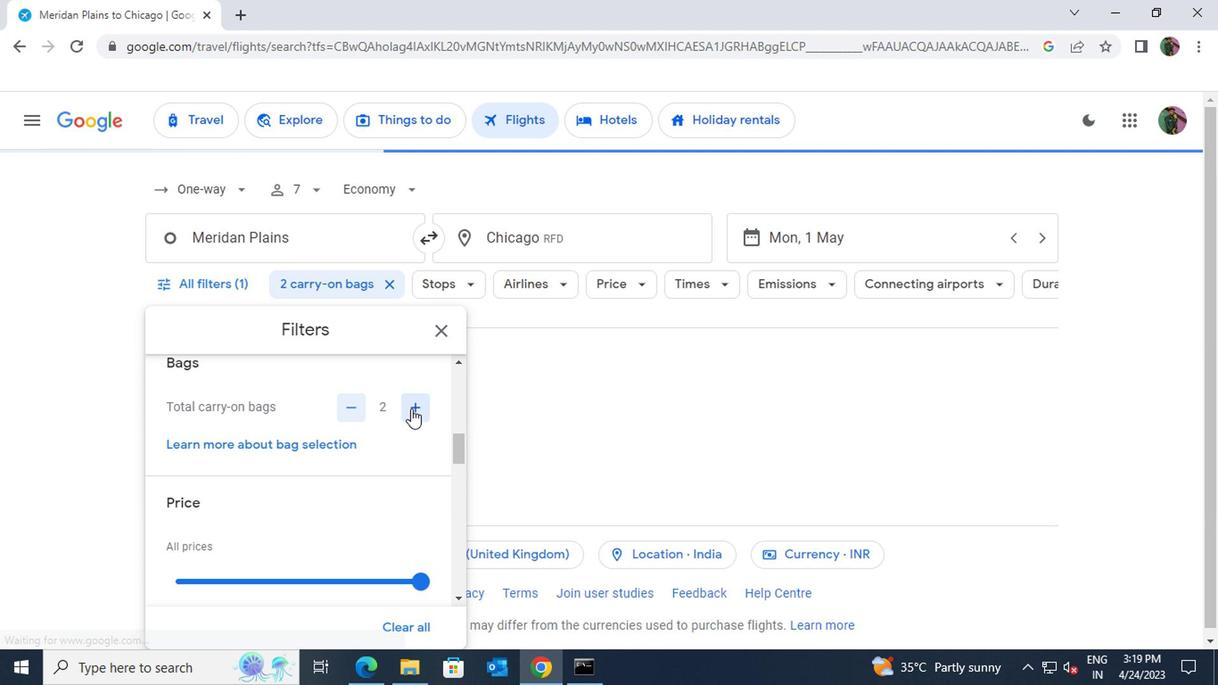 
Action: Mouse pressed left at (408, 410)
Screenshot: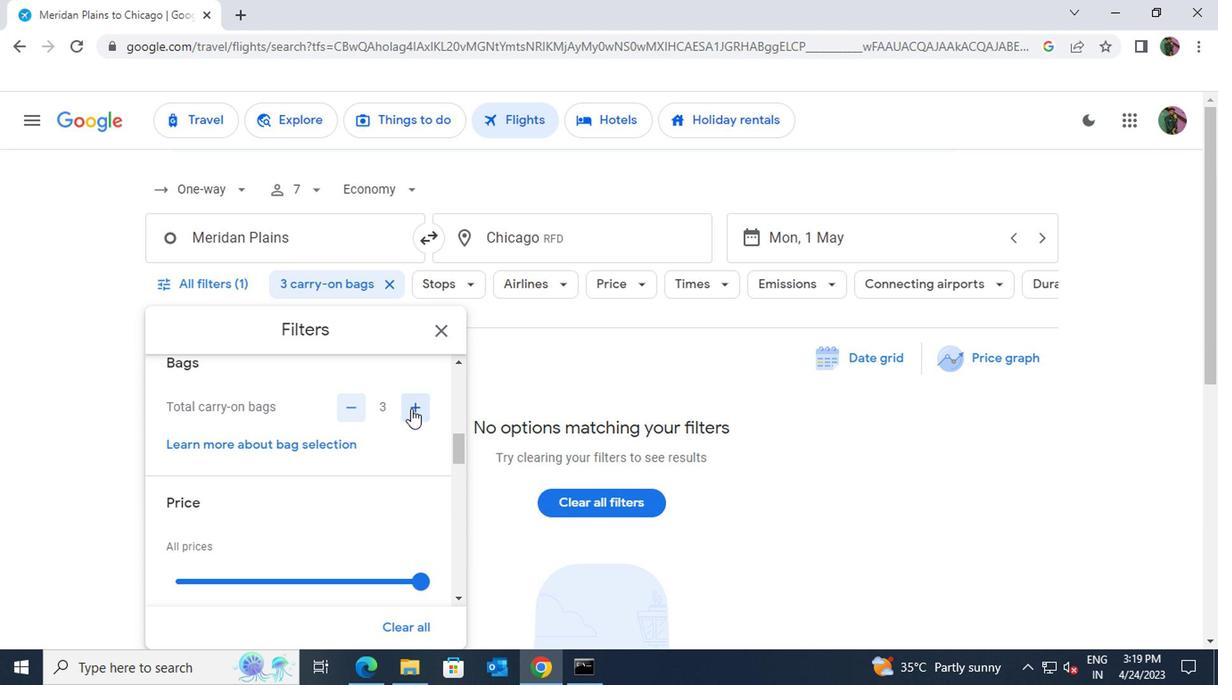
Action: Mouse pressed left at (408, 410)
Screenshot: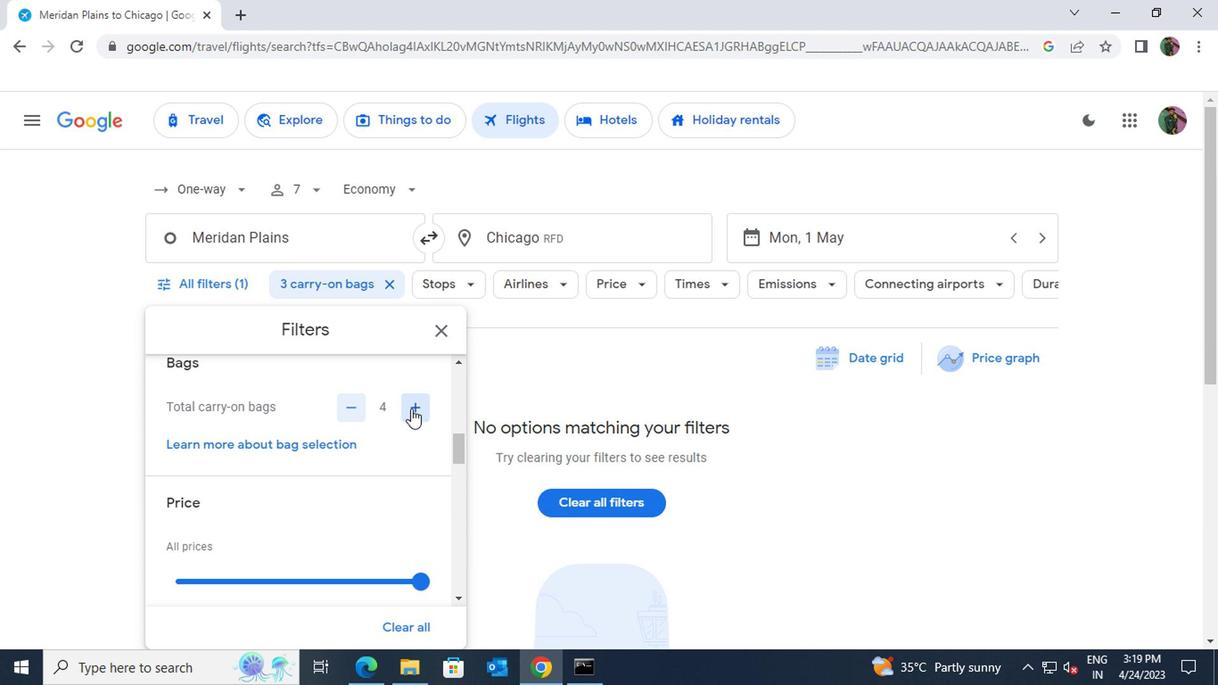 
Action: Mouse pressed left at (408, 410)
Screenshot: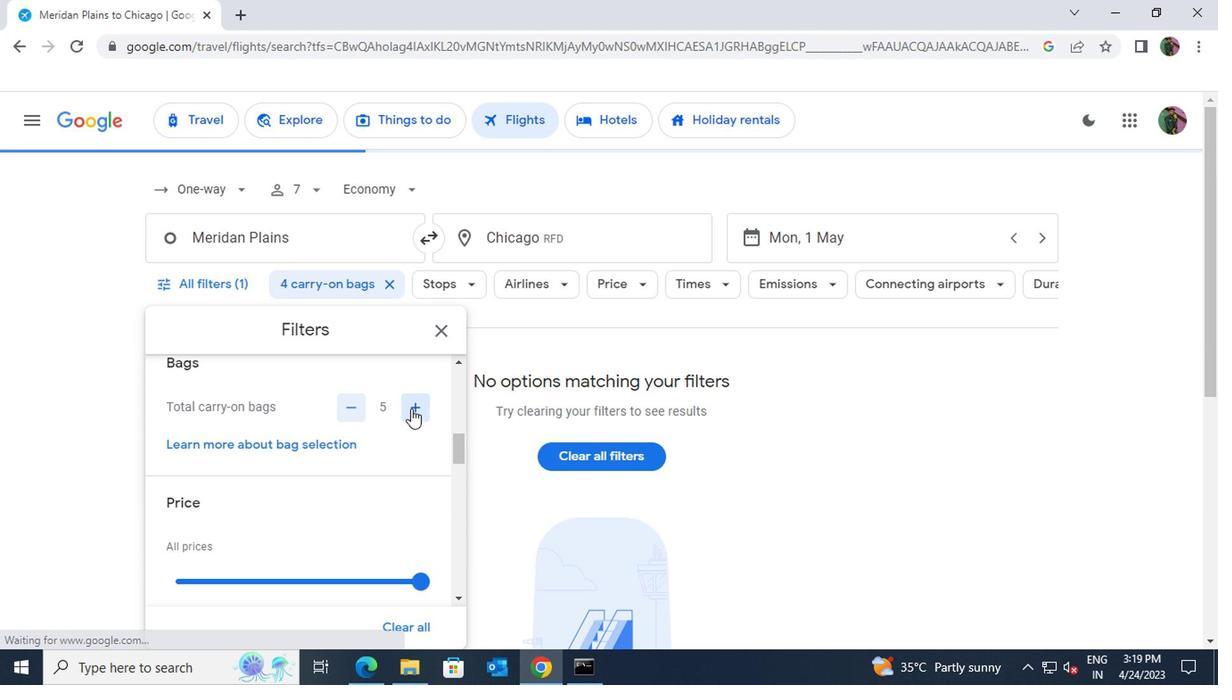 
Action: Mouse pressed left at (408, 410)
Screenshot: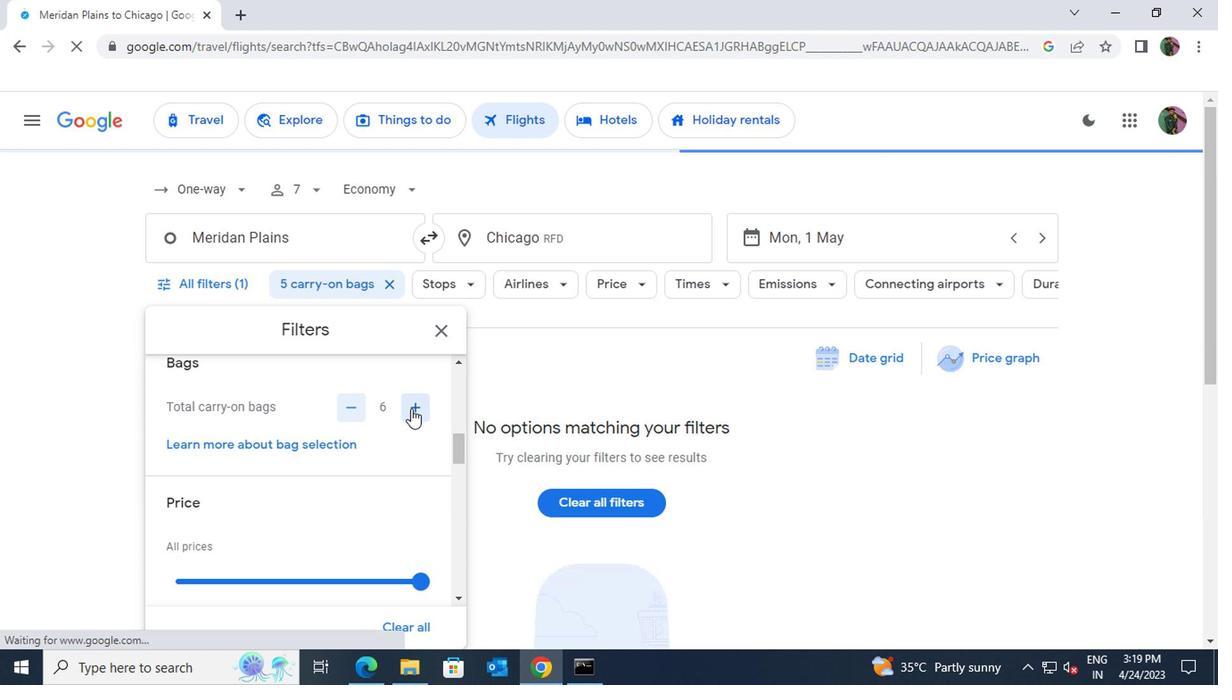 
Action: Mouse scrolled (408, 408) with delta (0, -1)
Screenshot: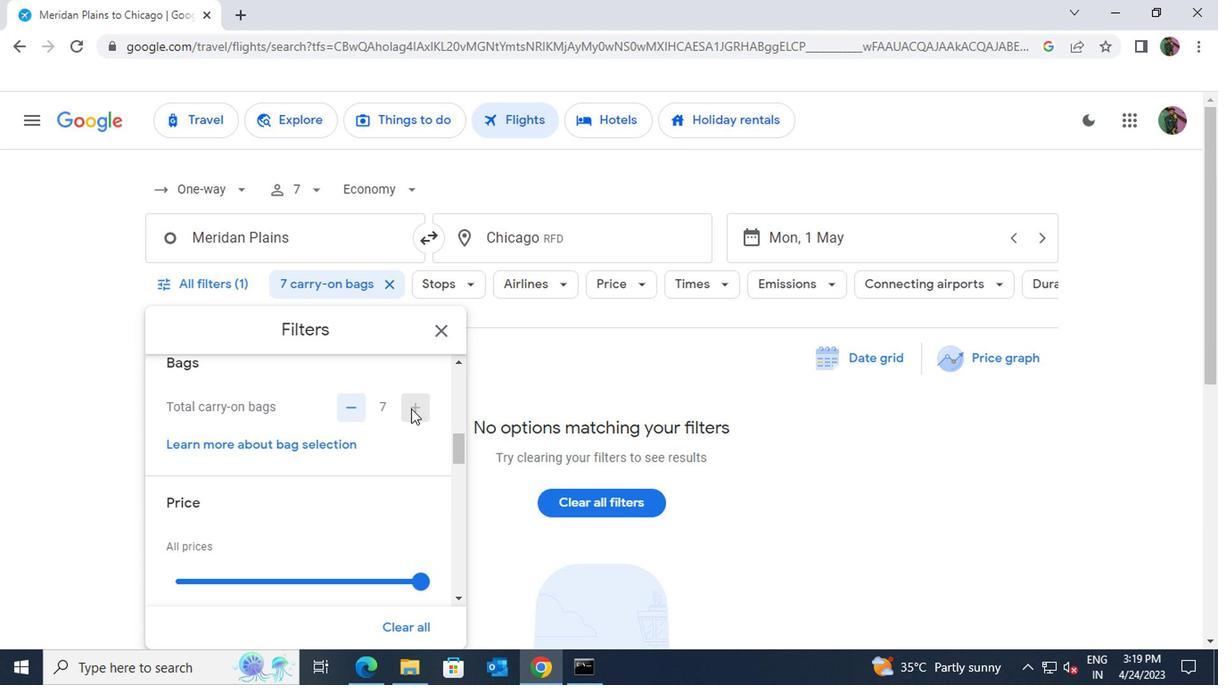 
Action: Mouse scrolled (408, 408) with delta (0, -1)
Screenshot: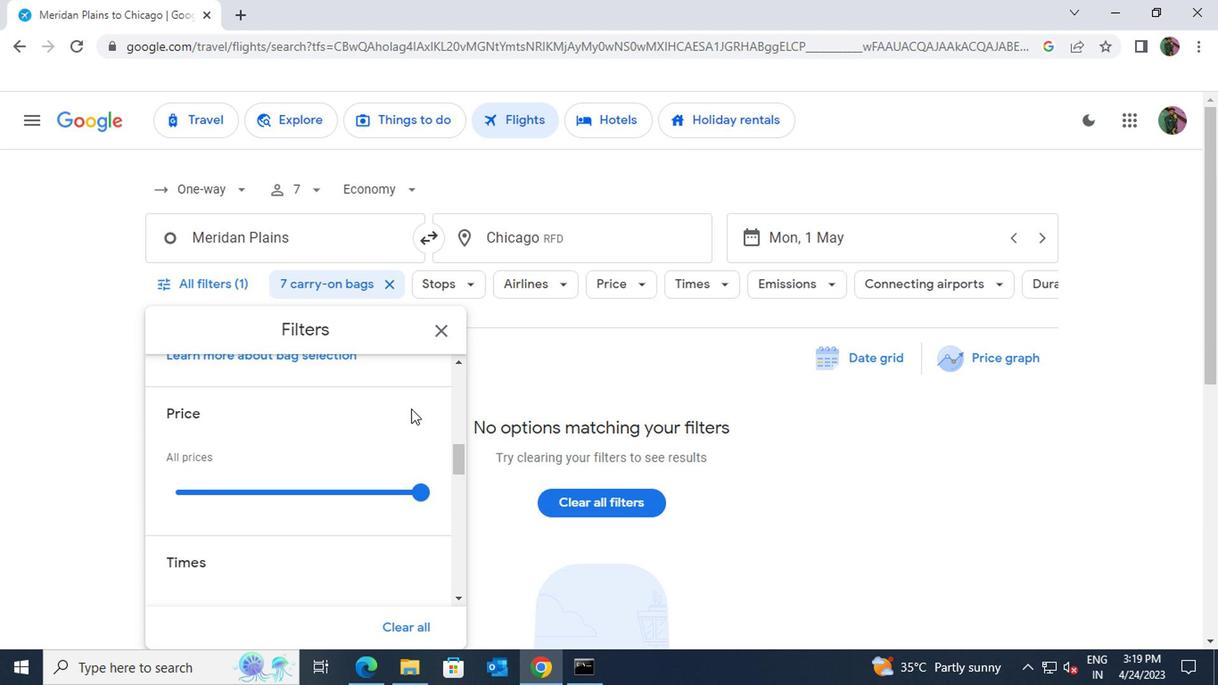 
Action: Mouse moved to (409, 408)
Screenshot: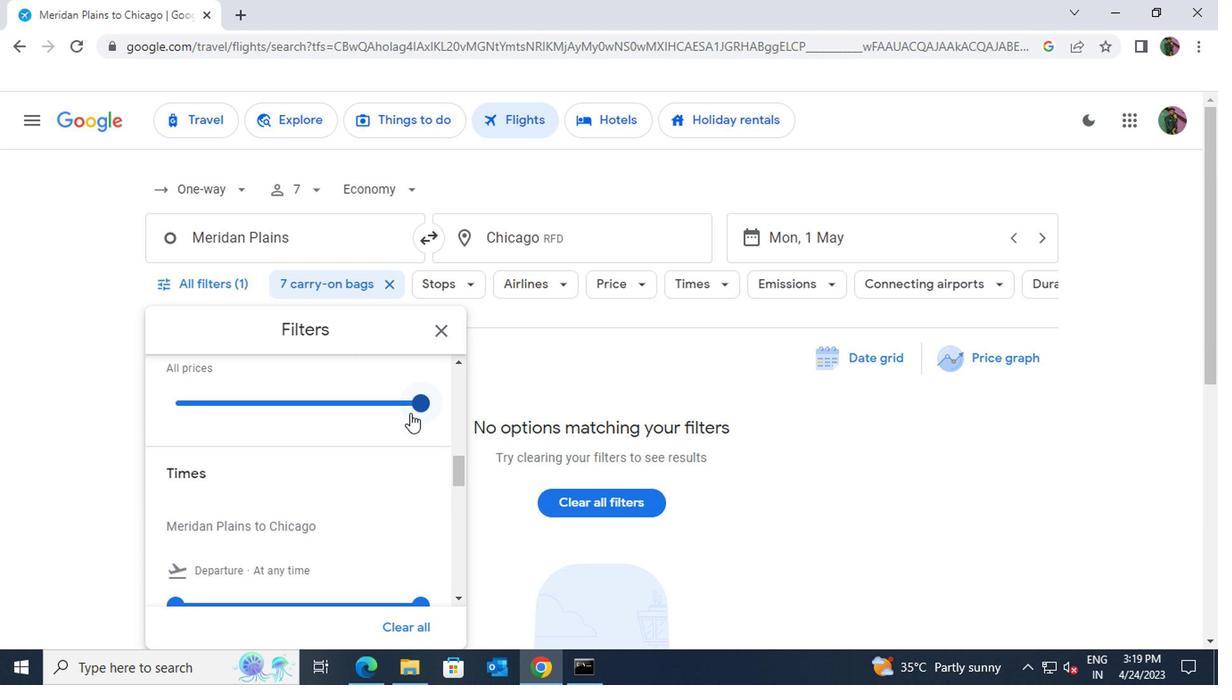 
Action: Mouse scrolled (409, 410) with delta (0, 1)
Screenshot: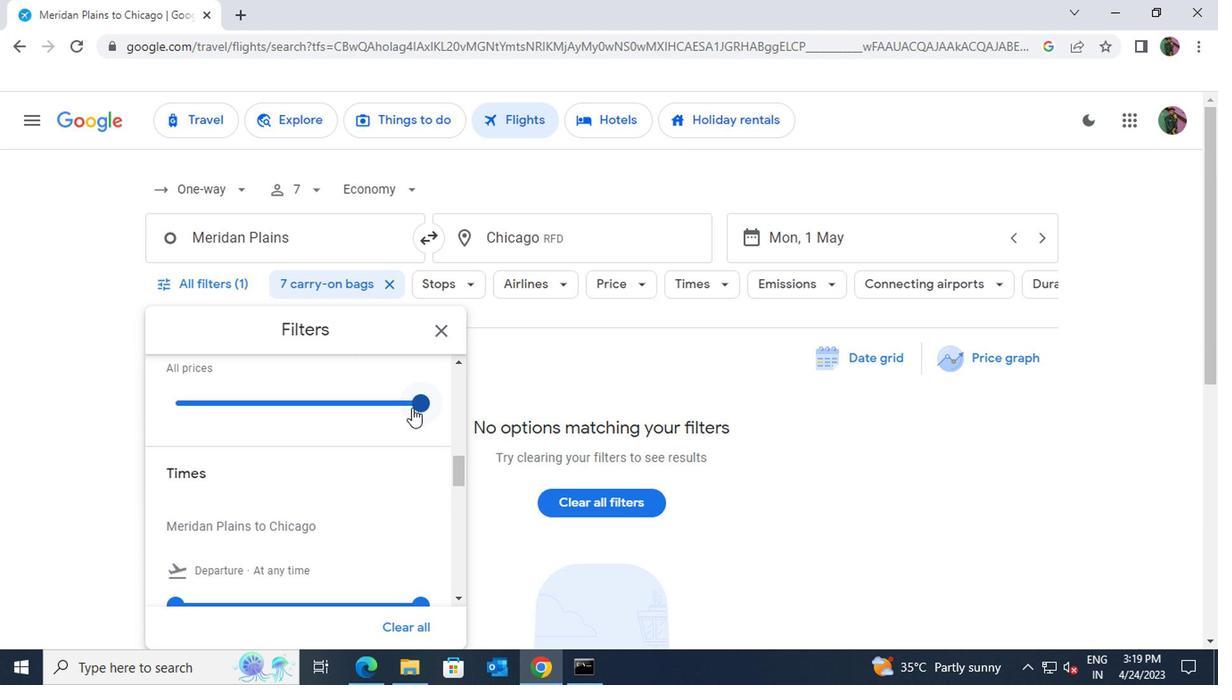 
Action: Mouse moved to (417, 493)
Screenshot: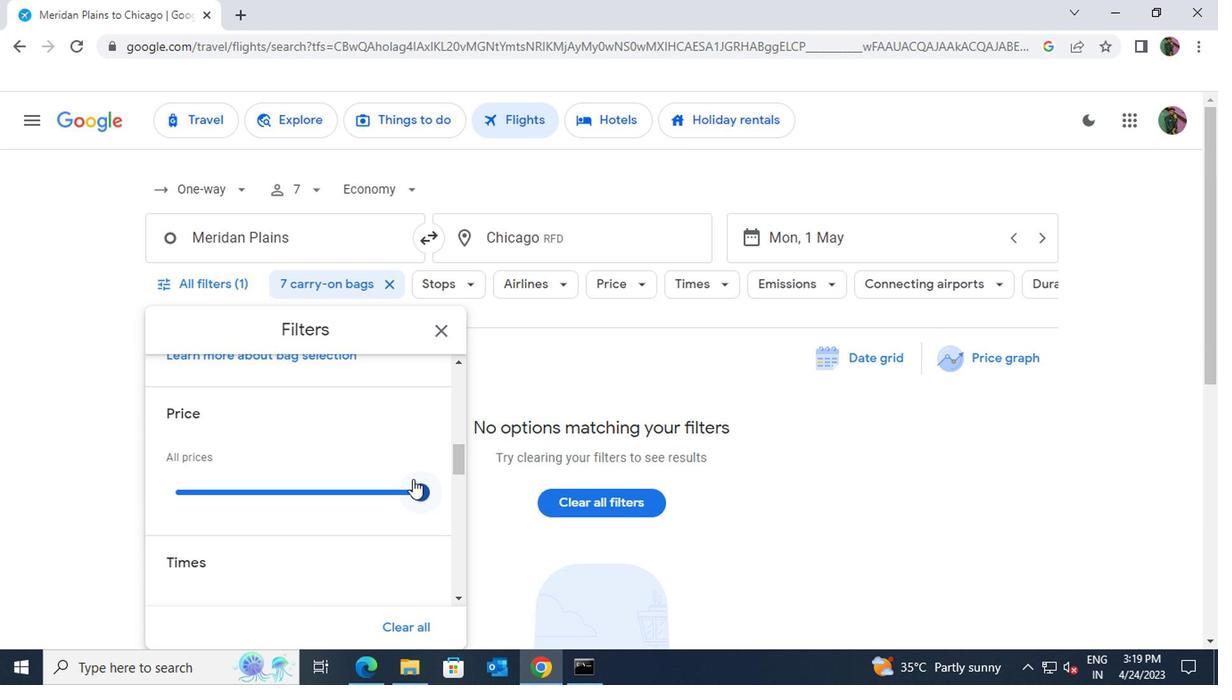
Action: Mouse pressed left at (417, 493)
Screenshot: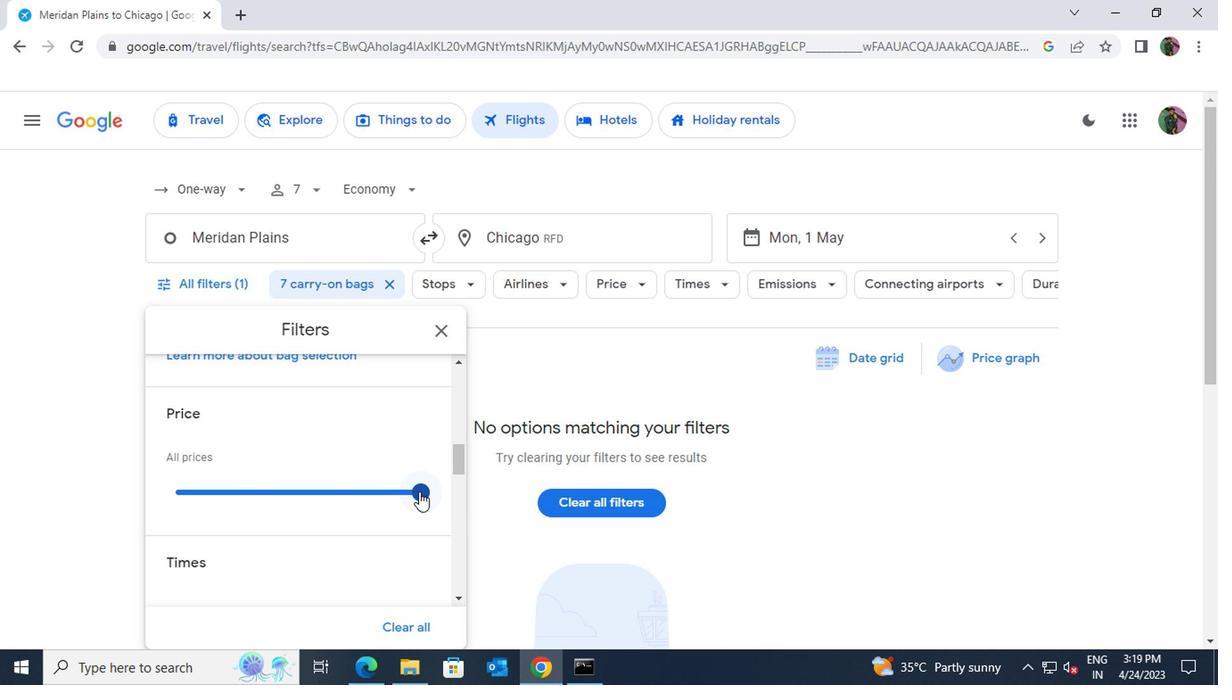 
Action: Mouse moved to (349, 488)
Screenshot: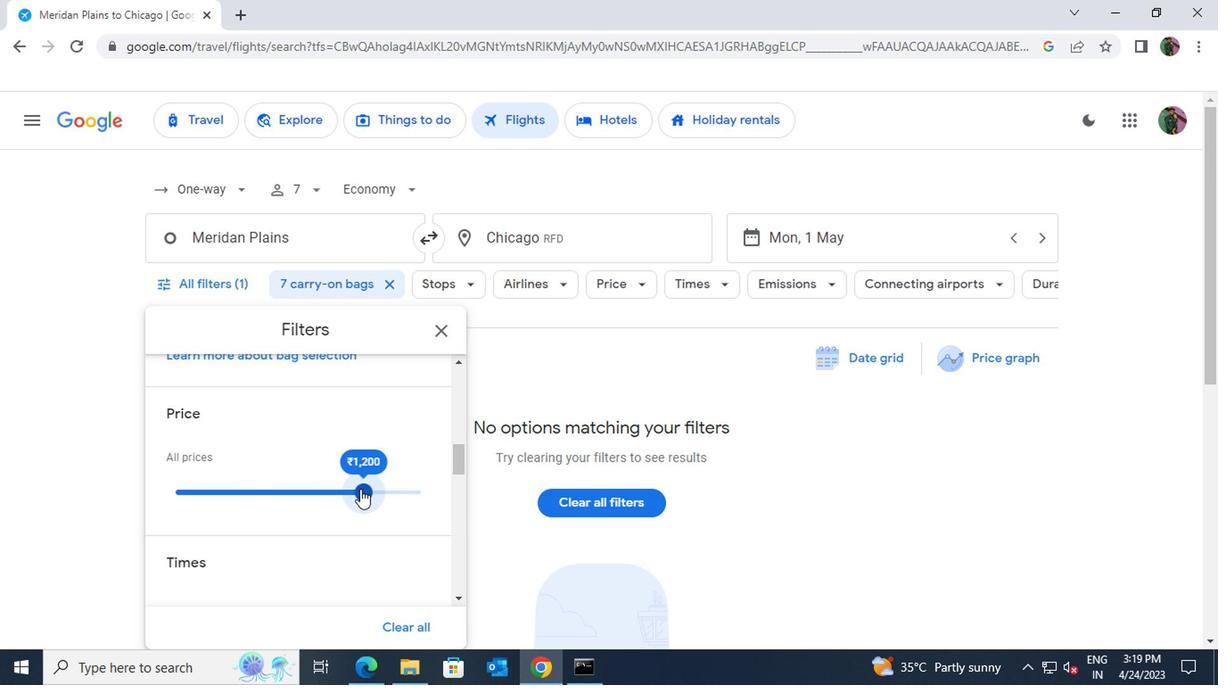 
Action: Mouse scrolled (349, 487) with delta (0, -1)
Screenshot: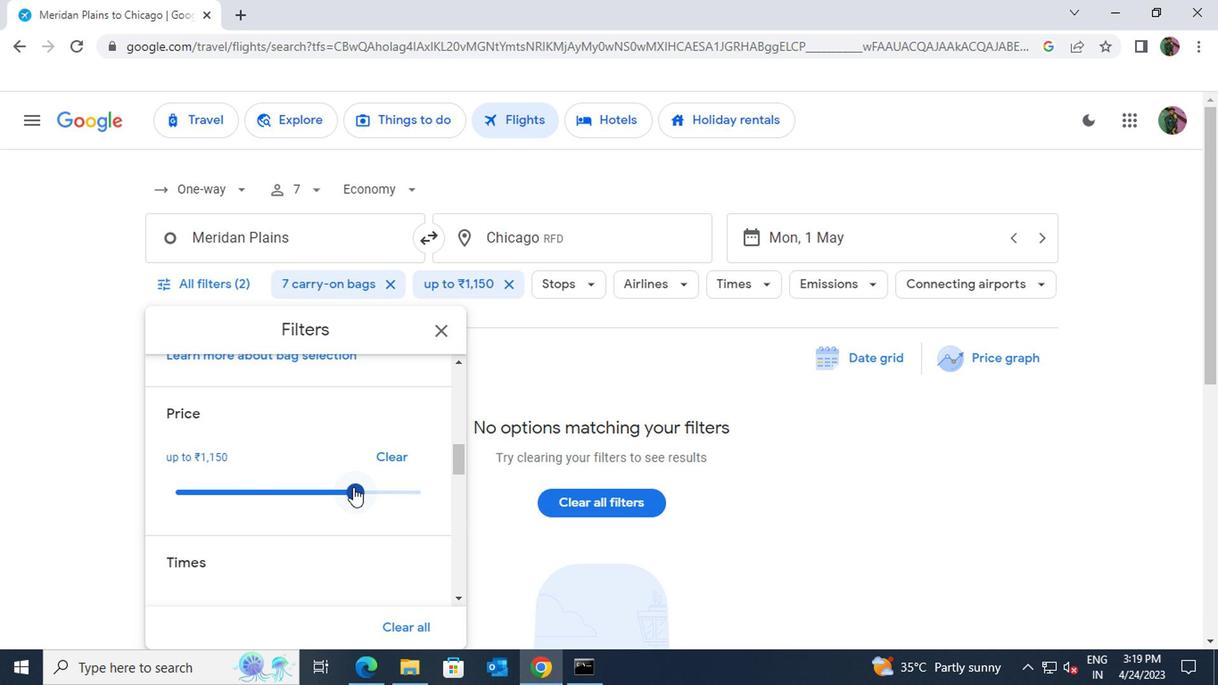 
Action: Mouse scrolled (349, 487) with delta (0, -1)
Screenshot: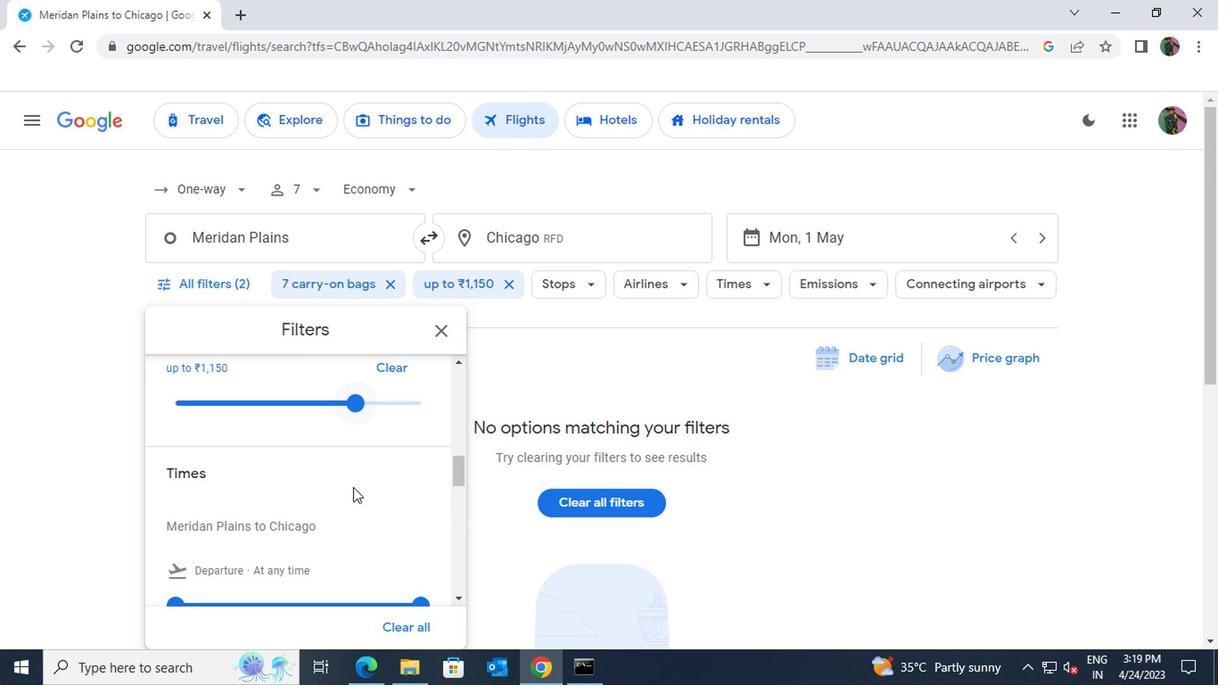 
Action: Mouse moved to (410, 519)
Screenshot: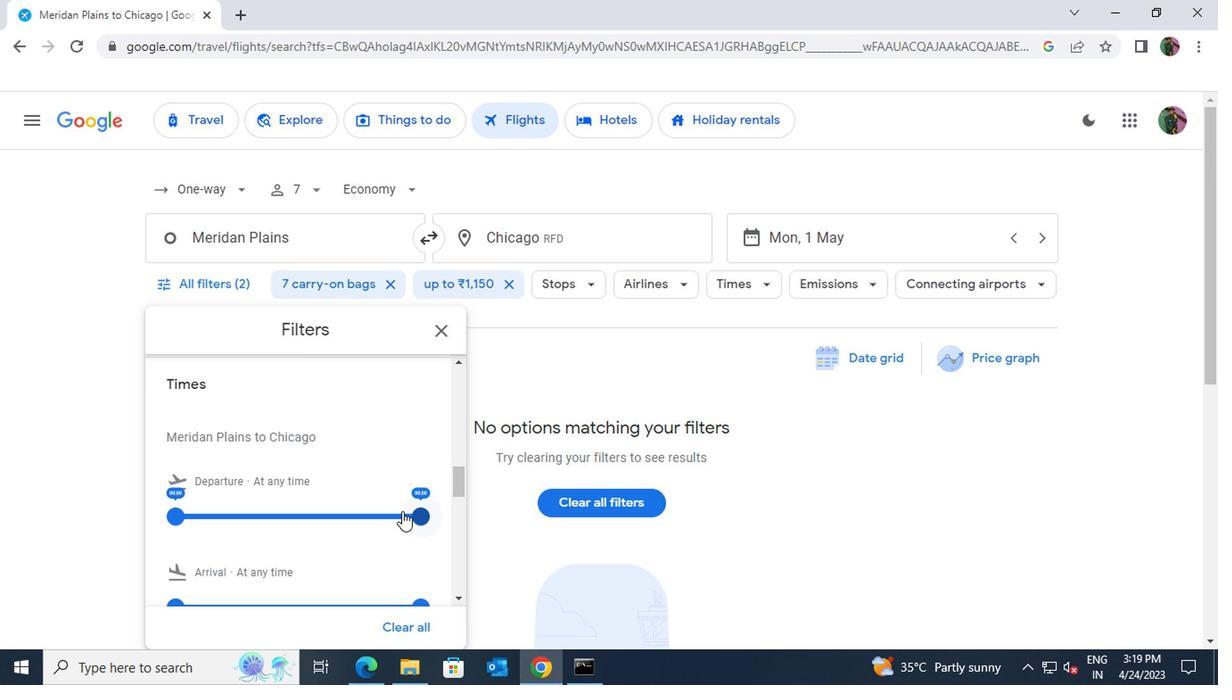 
Action: Mouse pressed left at (410, 519)
Screenshot: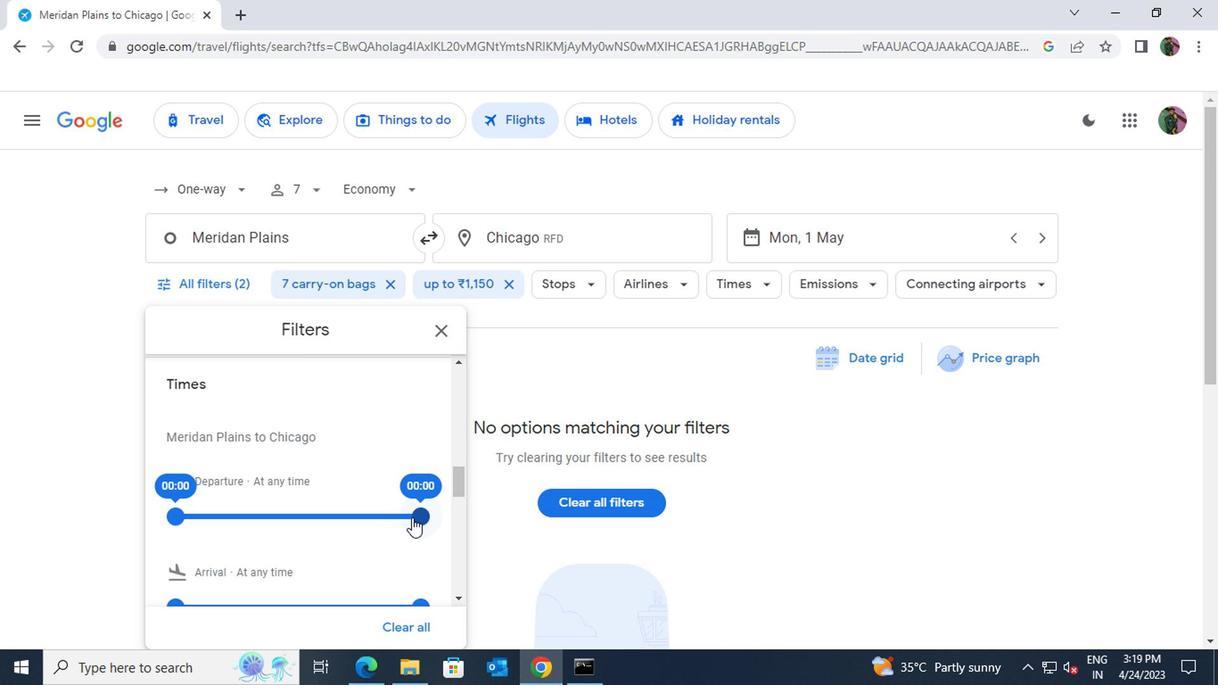 
Action: Mouse moved to (362, 522)
Screenshot: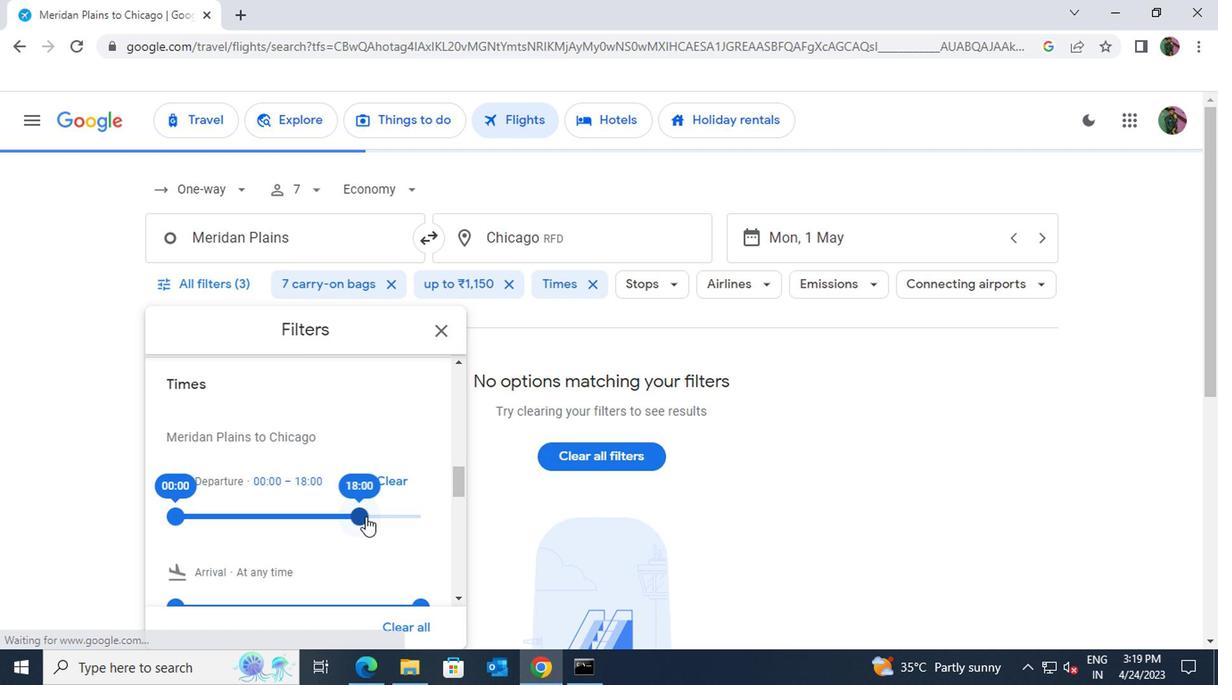 
